 Task: Create a due date automation trigger when advanced on, on the tuesday before a card is due add dates without an incomplete due date at 11:00 AM.
Action: Mouse moved to (993, 306)
Screenshot: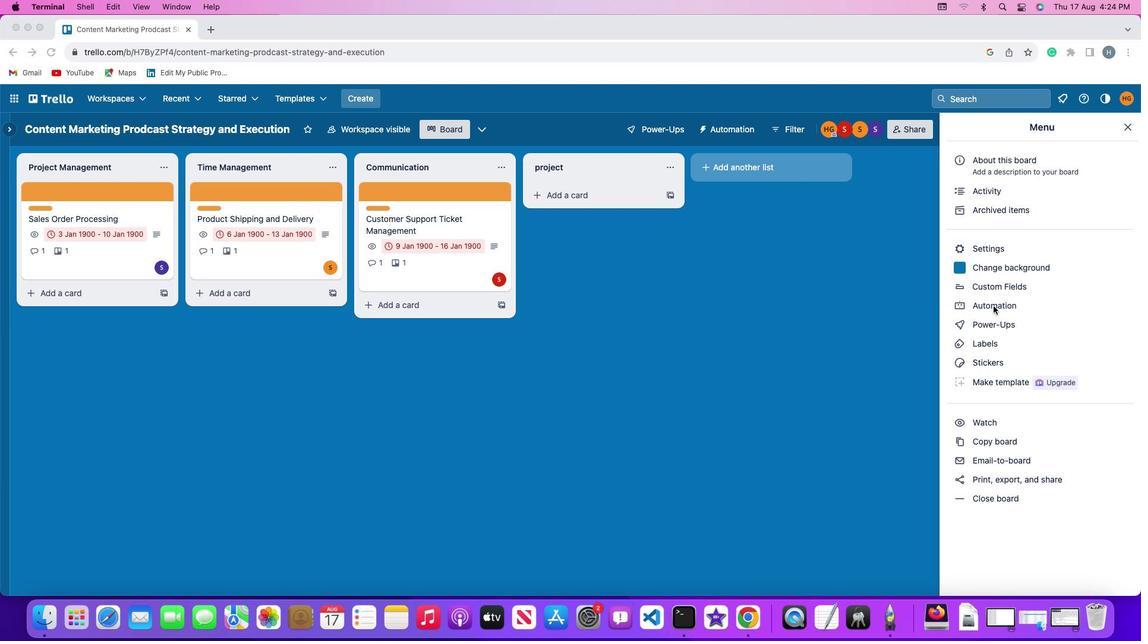
Action: Mouse pressed left at (993, 306)
Screenshot: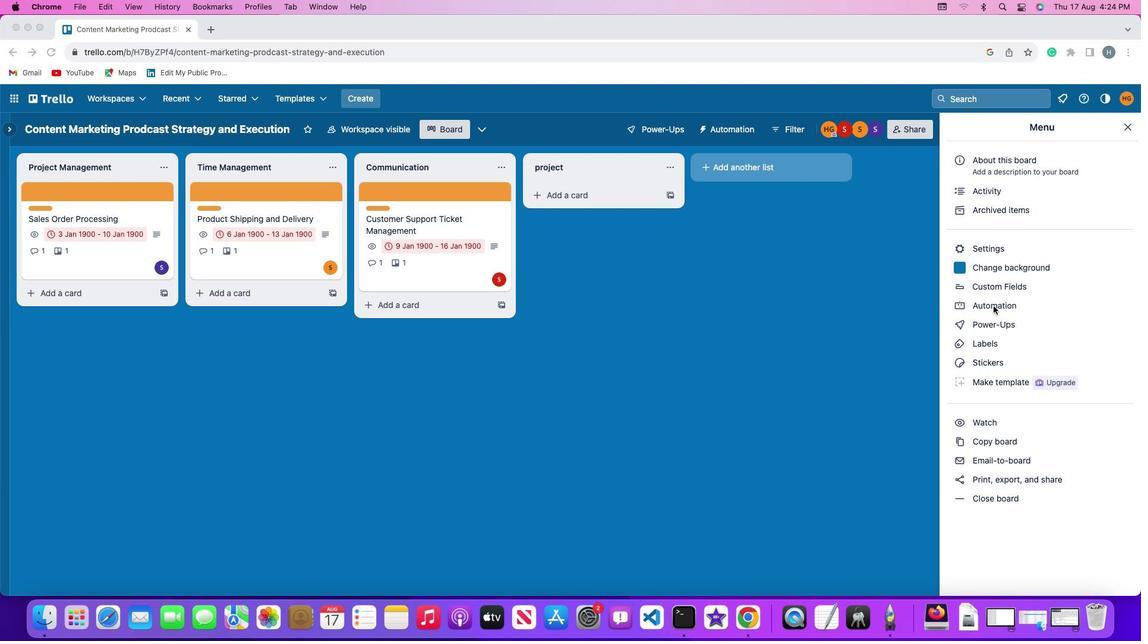 
Action: Mouse pressed left at (993, 306)
Screenshot: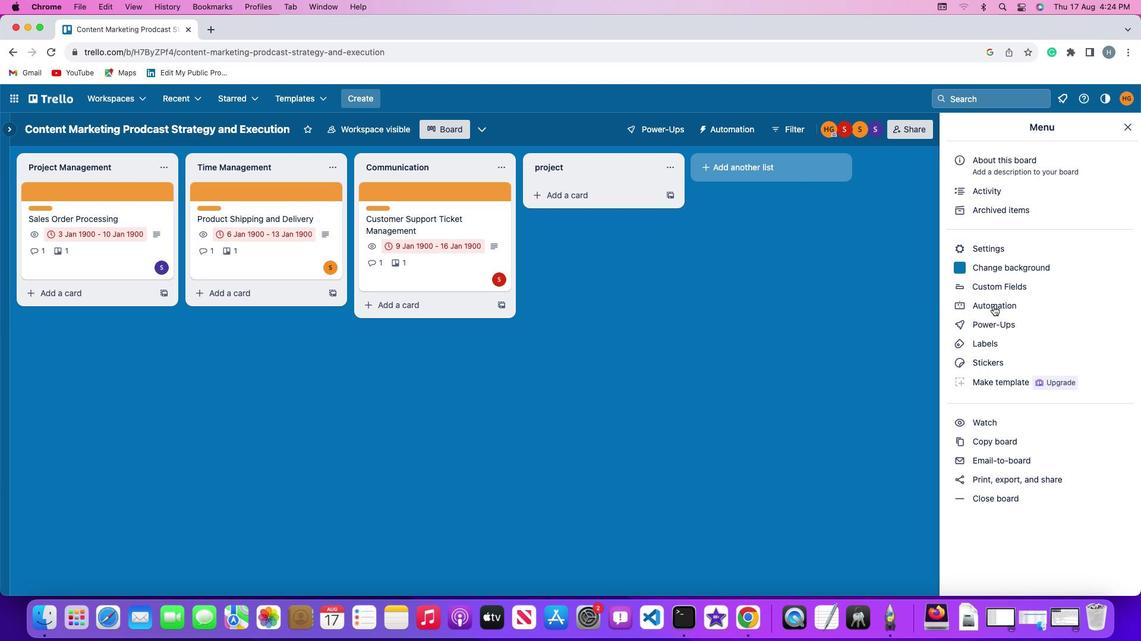 
Action: Mouse moved to (66, 279)
Screenshot: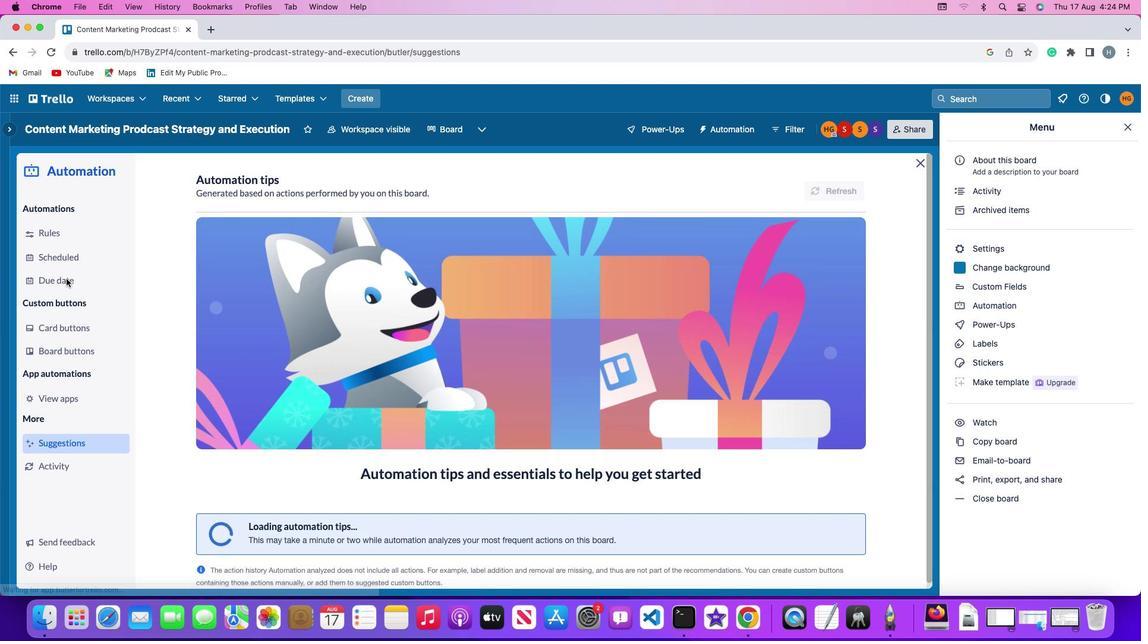 
Action: Mouse pressed left at (66, 279)
Screenshot: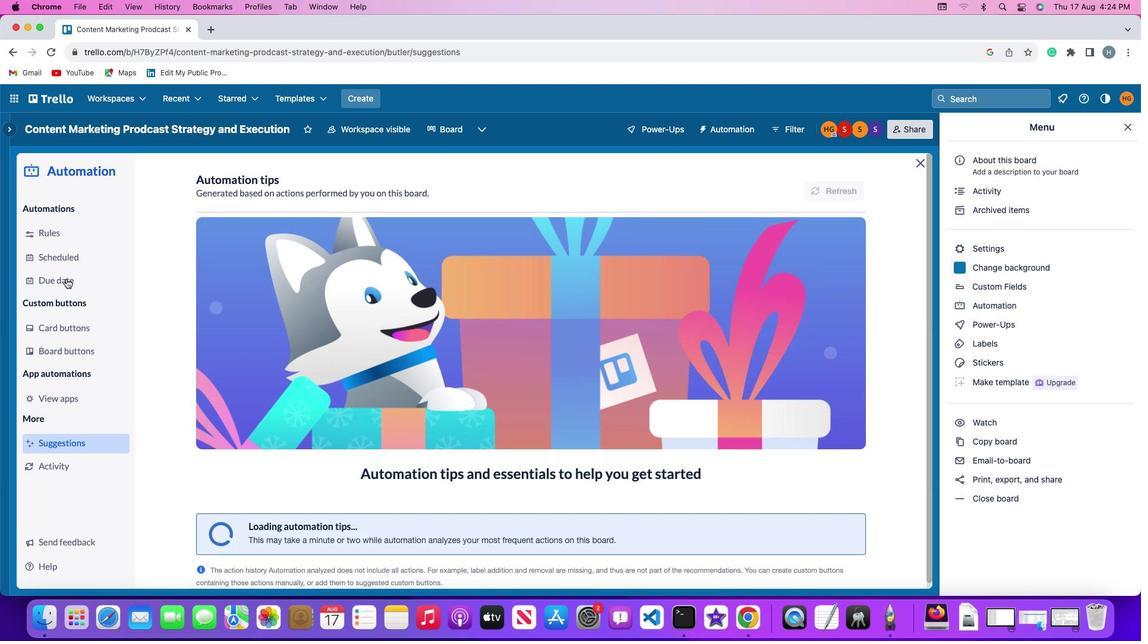 
Action: Mouse moved to (819, 181)
Screenshot: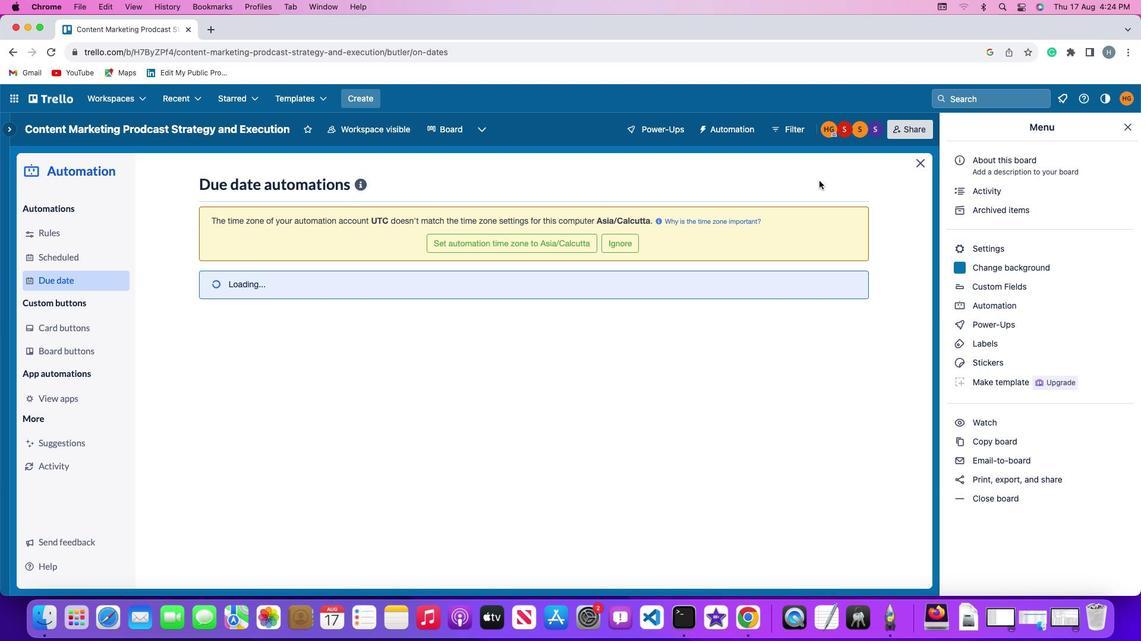 
Action: Mouse pressed left at (819, 181)
Screenshot: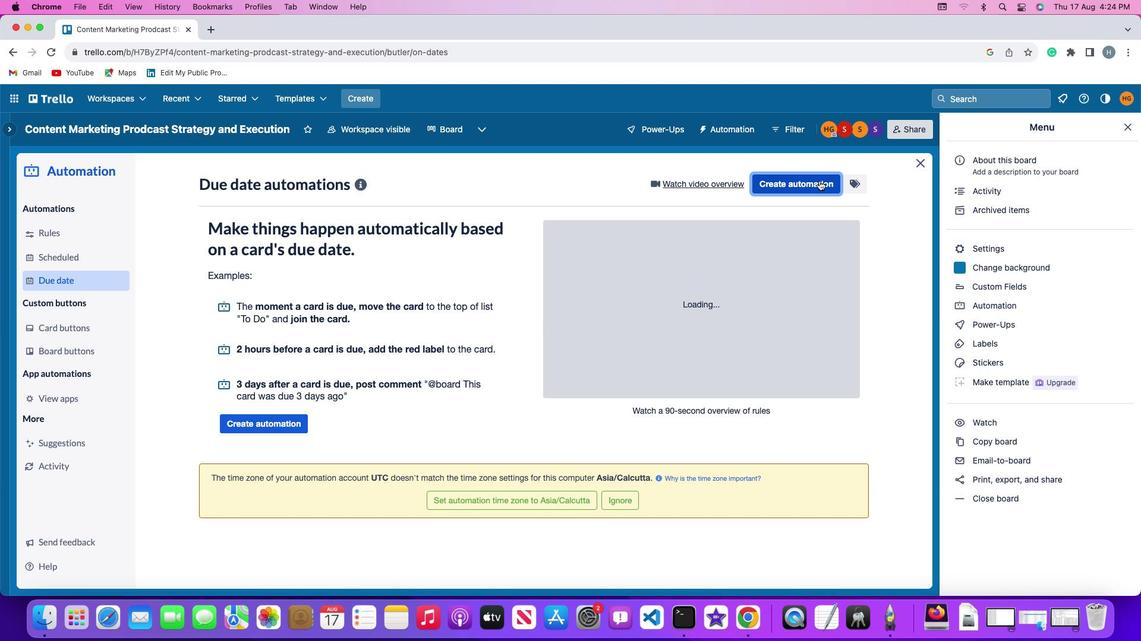 
Action: Mouse moved to (248, 301)
Screenshot: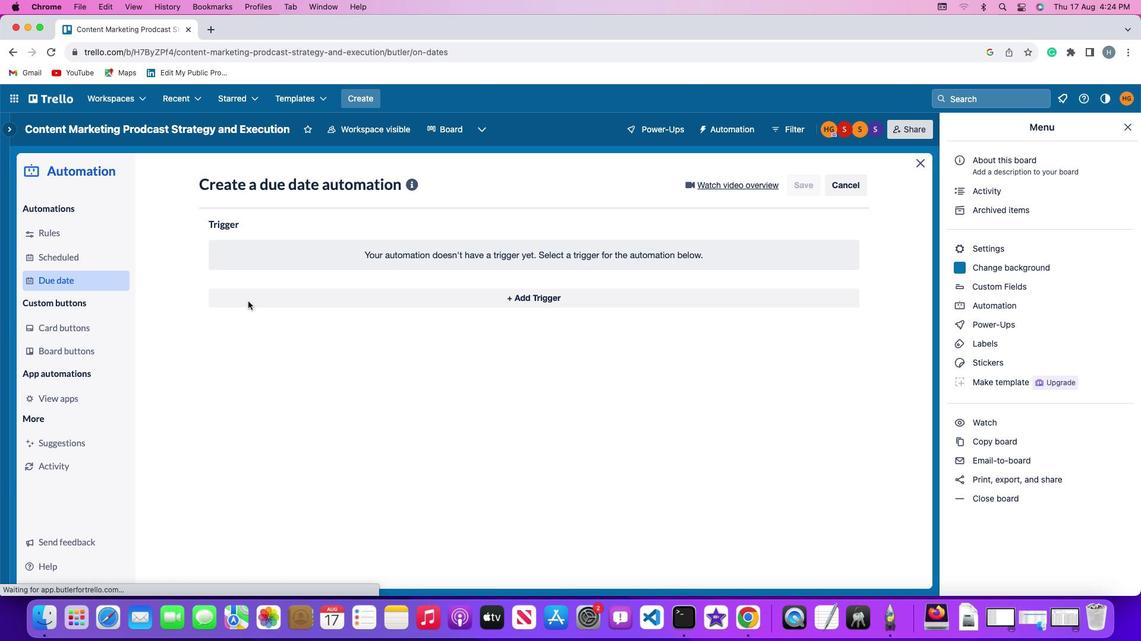 
Action: Mouse pressed left at (248, 301)
Screenshot: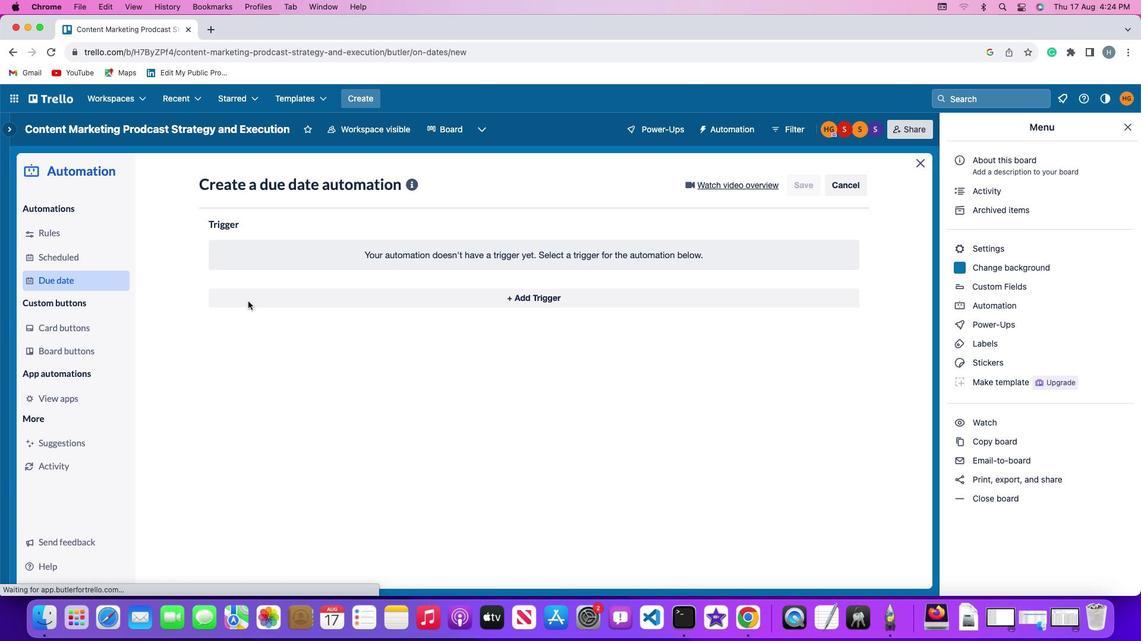 
Action: Mouse moved to (257, 518)
Screenshot: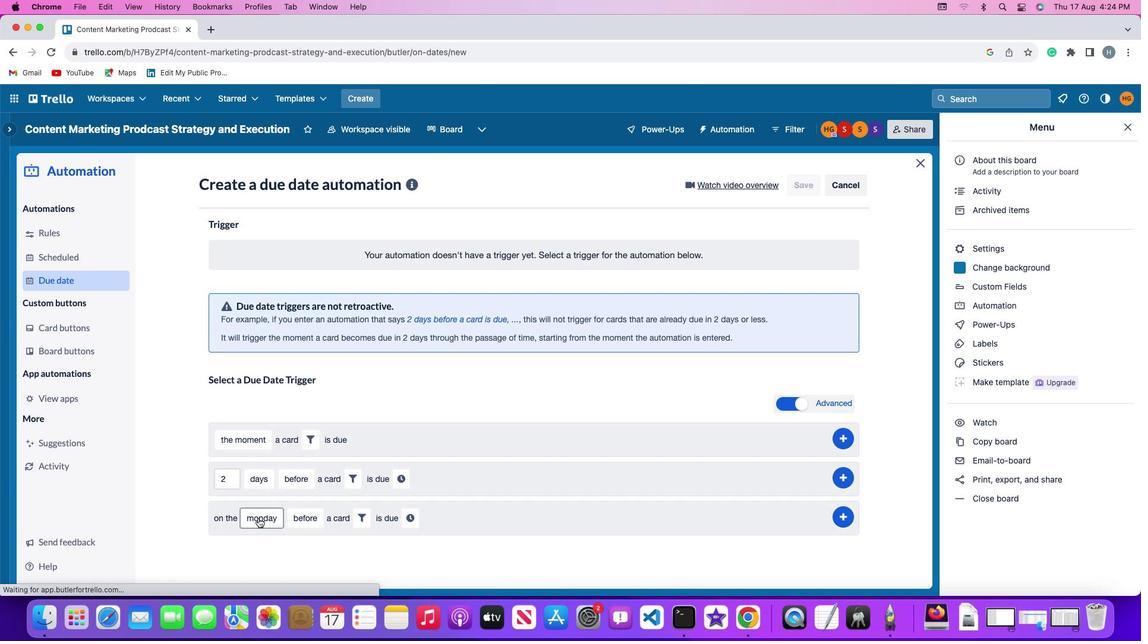
Action: Mouse pressed left at (257, 518)
Screenshot: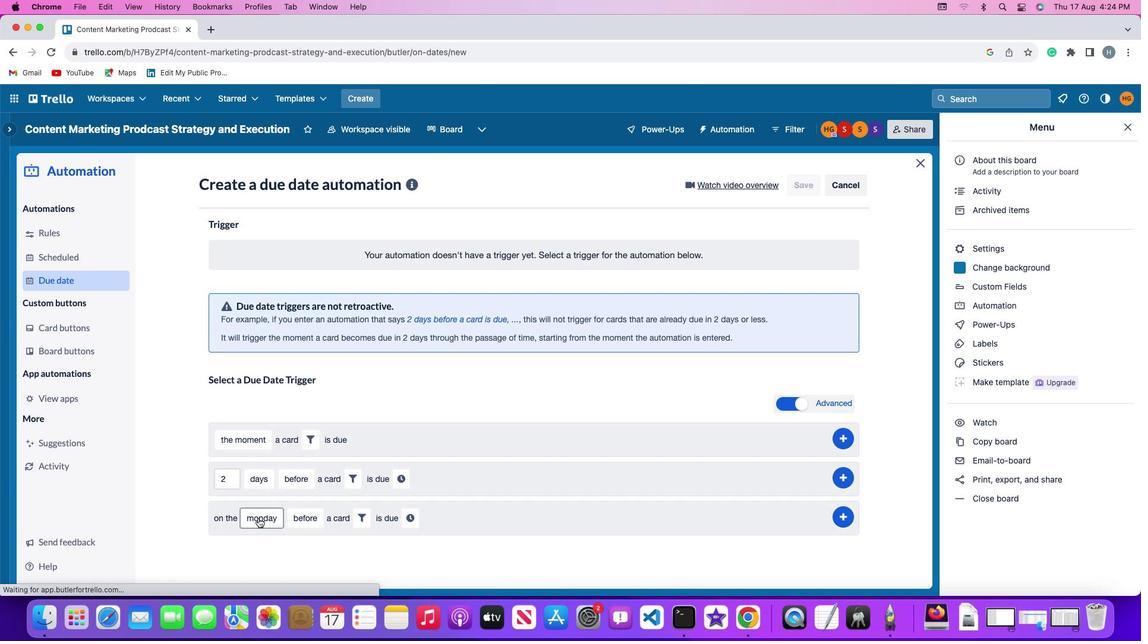 
Action: Mouse moved to (281, 378)
Screenshot: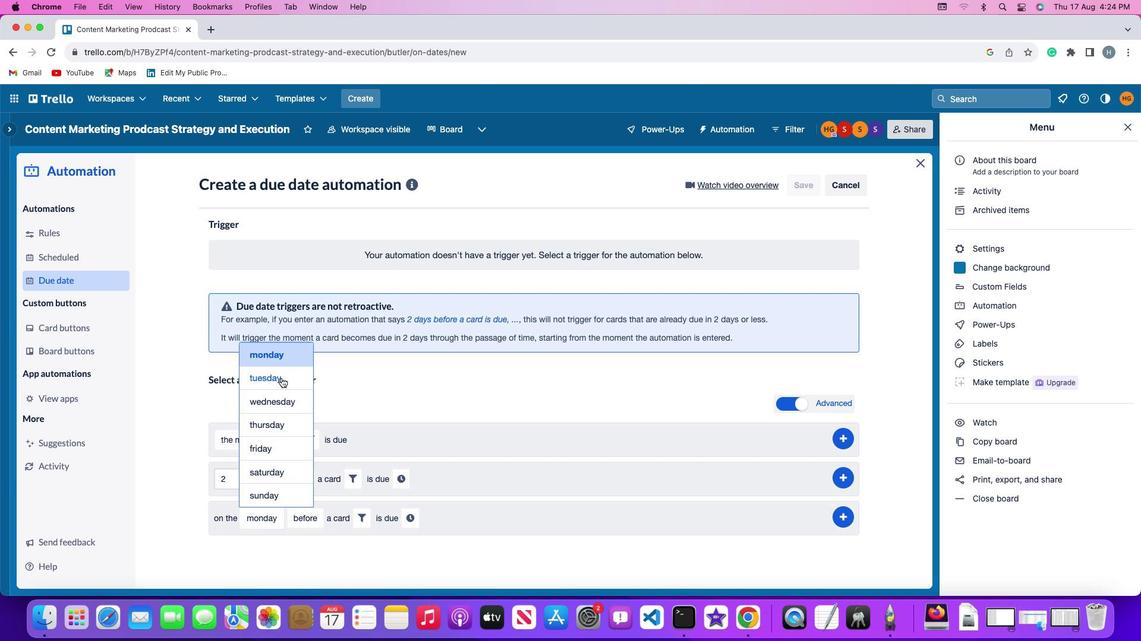 
Action: Mouse pressed left at (281, 378)
Screenshot: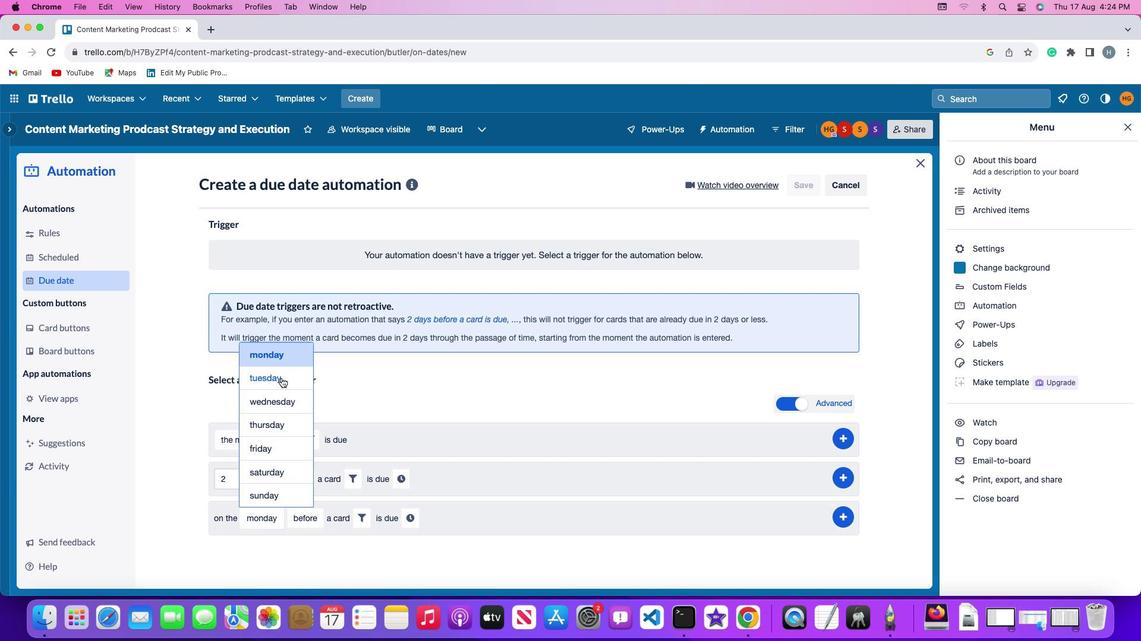 
Action: Mouse moved to (301, 516)
Screenshot: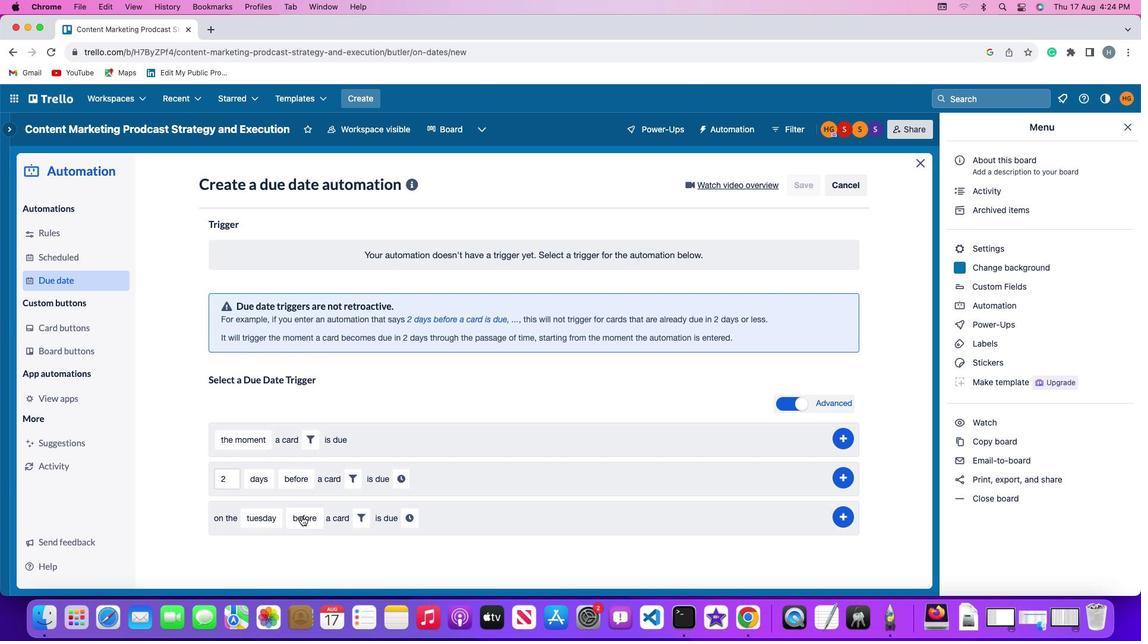 
Action: Mouse pressed left at (301, 516)
Screenshot: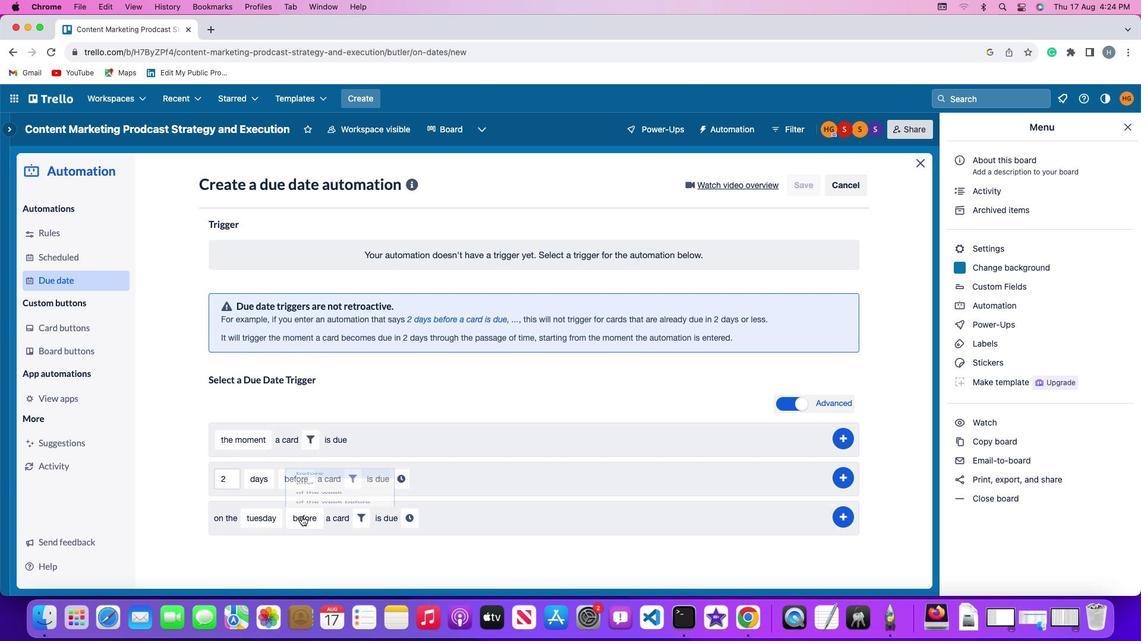 
Action: Mouse moved to (337, 425)
Screenshot: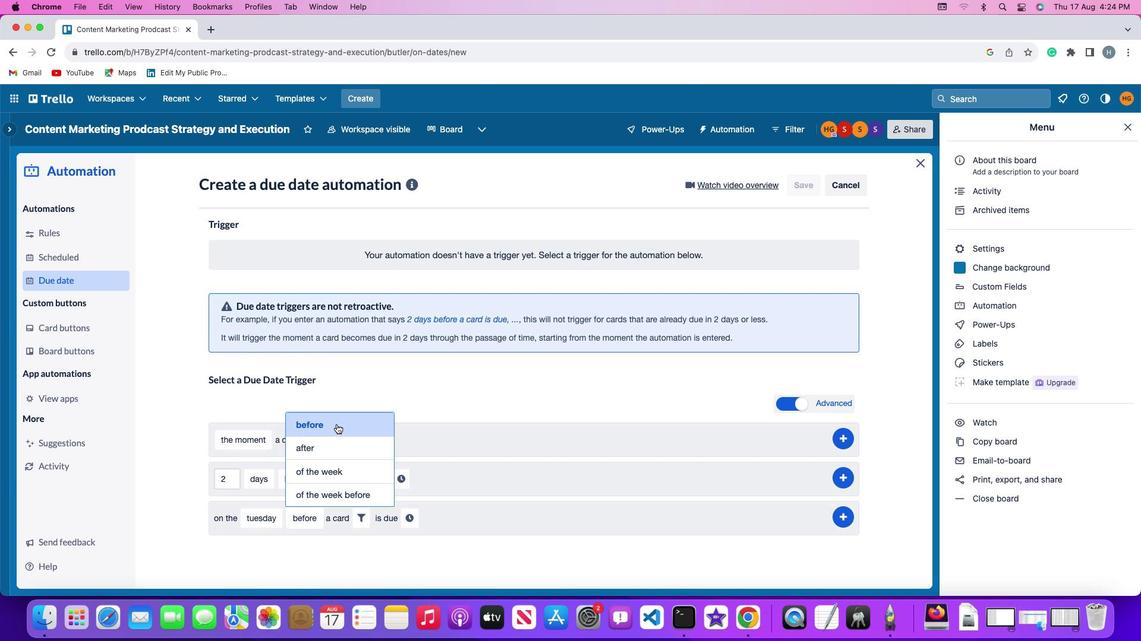 
Action: Mouse pressed left at (337, 425)
Screenshot: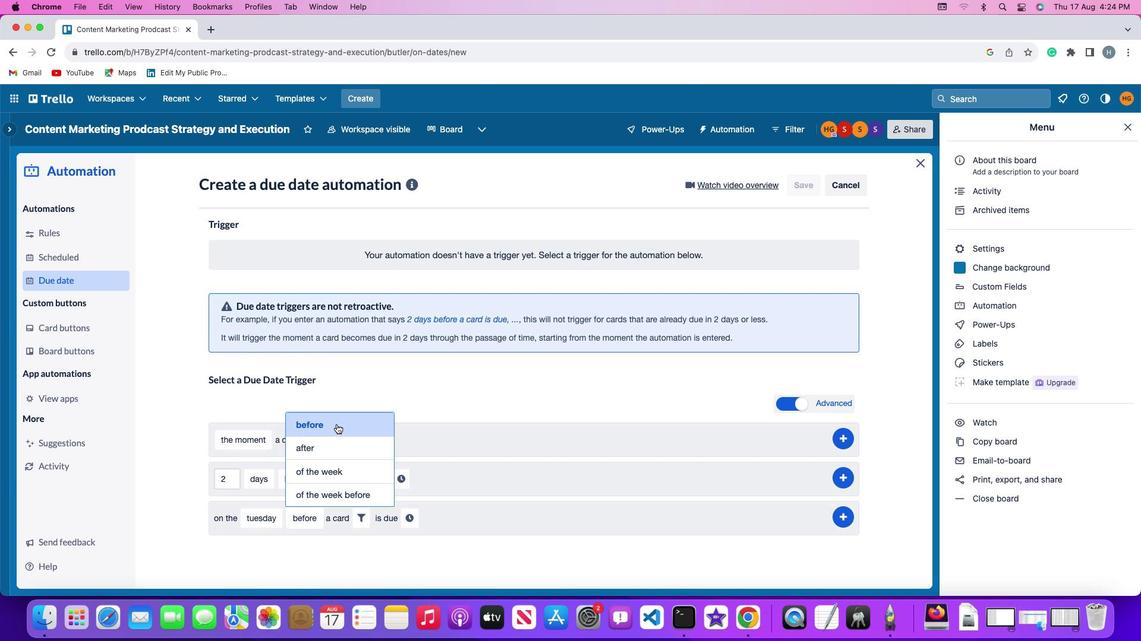 
Action: Mouse moved to (360, 515)
Screenshot: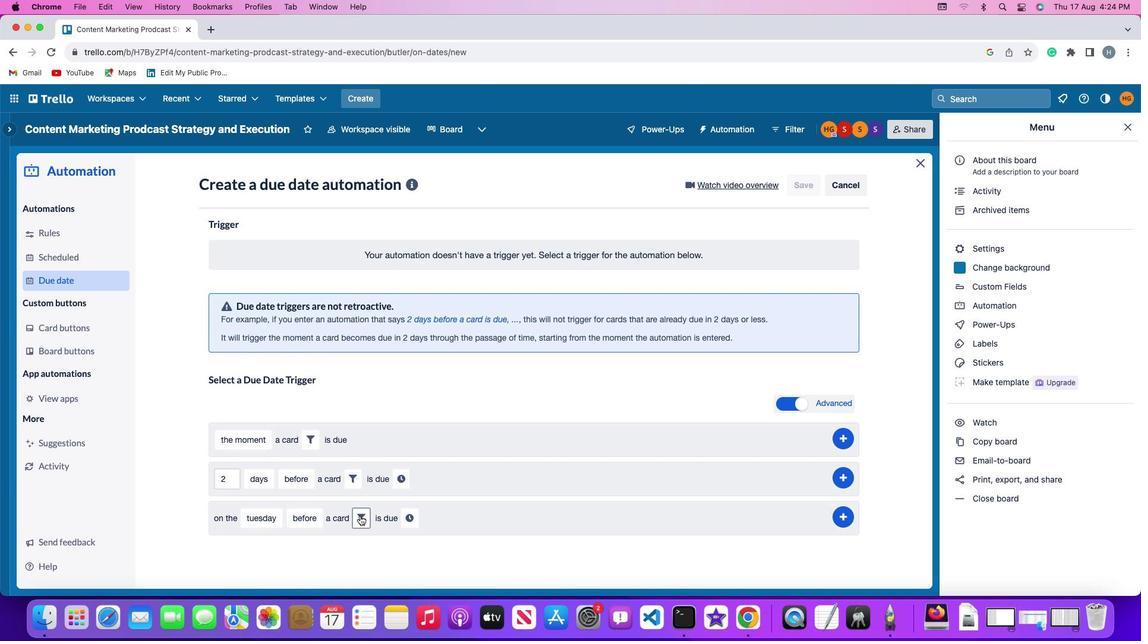 
Action: Mouse pressed left at (360, 515)
Screenshot: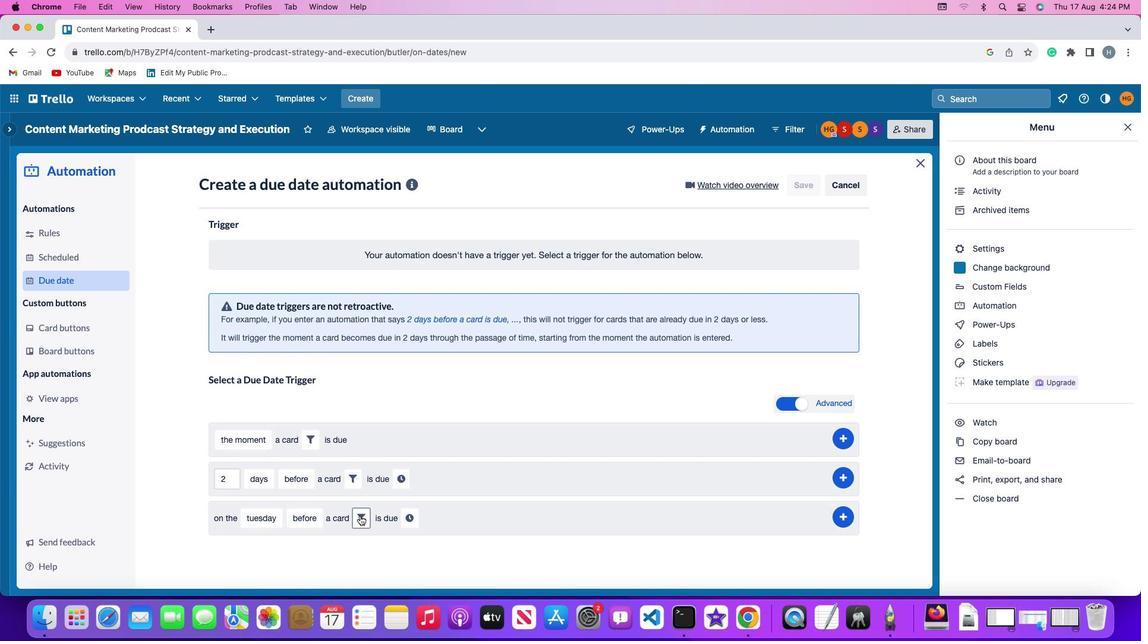 
Action: Mouse moved to (422, 561)
Screenshot: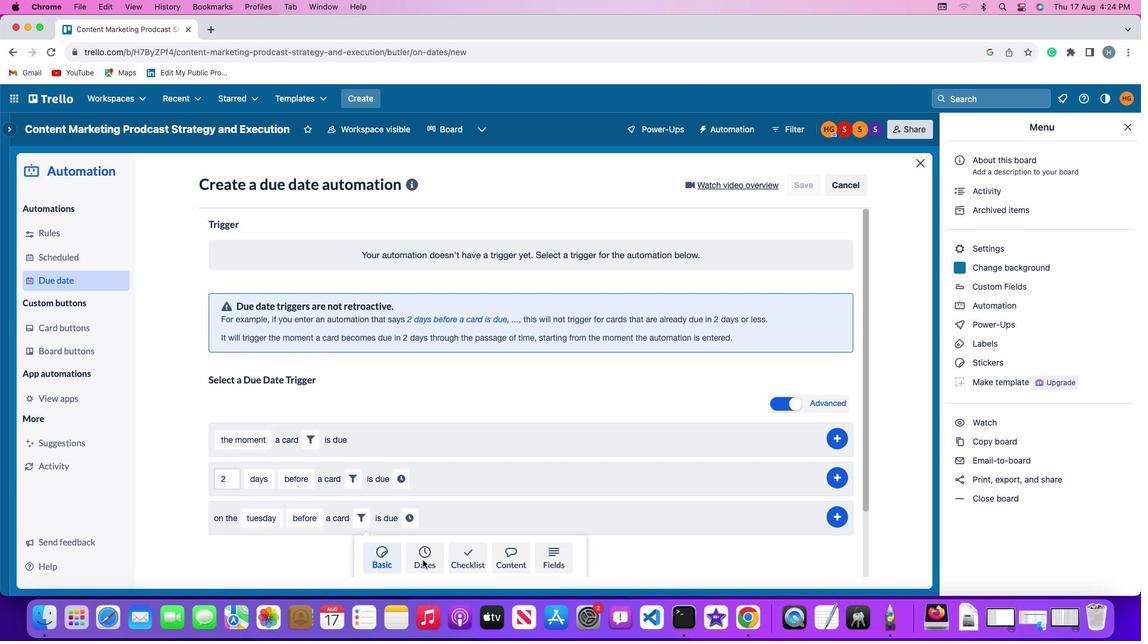 
Action: Mouse pressed left at (422, 561)
Screenshot: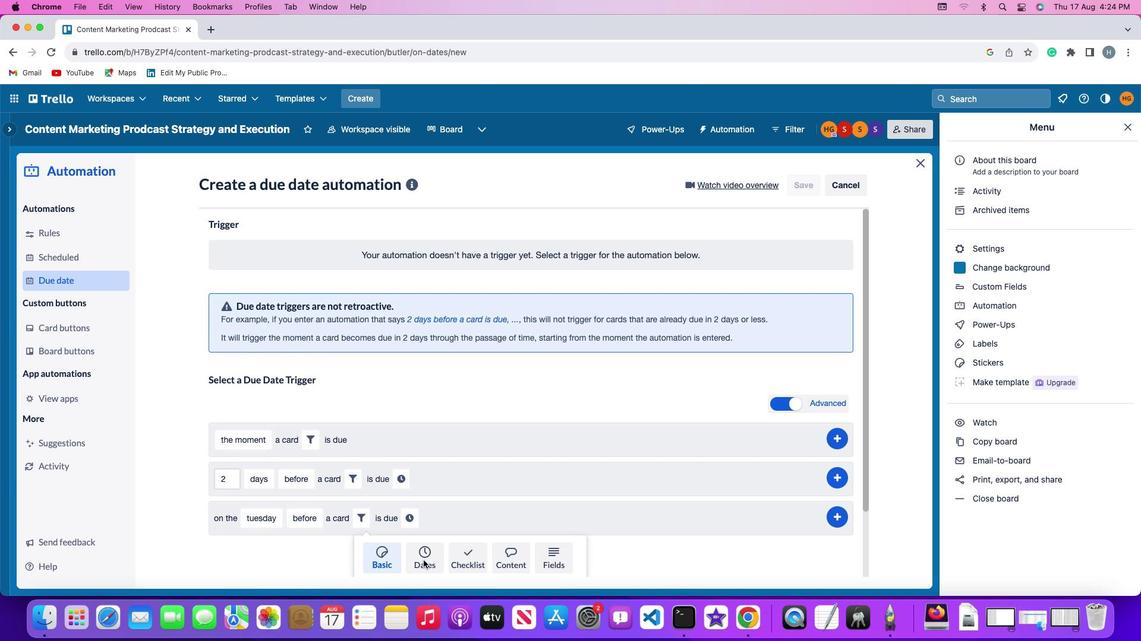 
Action: Mouse moved to (301, 551)
Screenshot: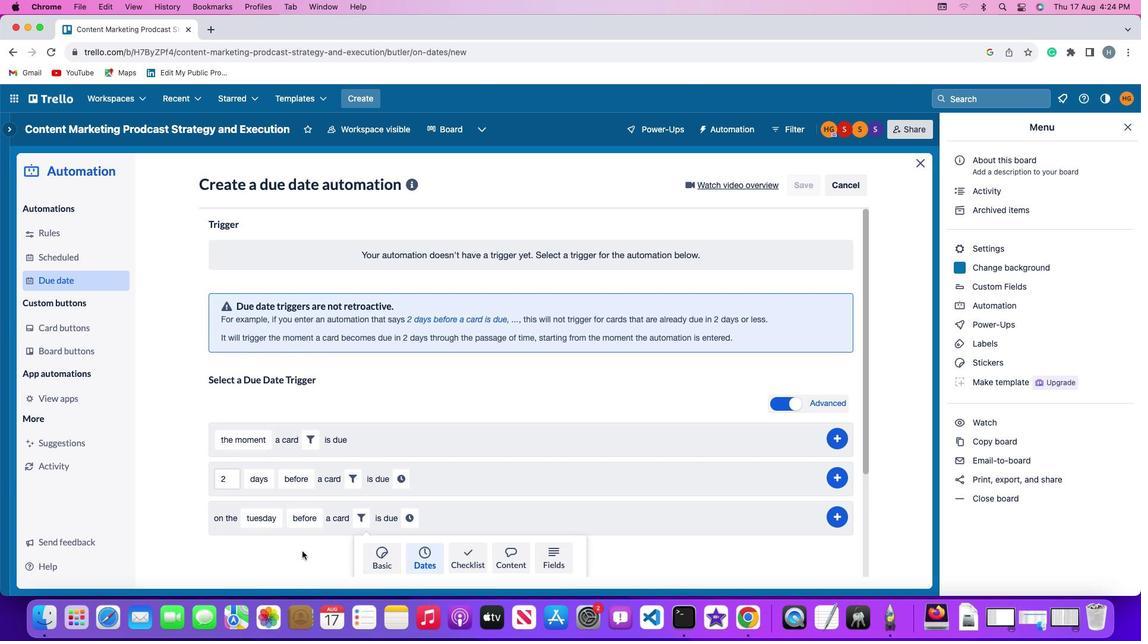 
Action: Mouse scrolled (301, 551) with delta (0, 0)
Screenshot: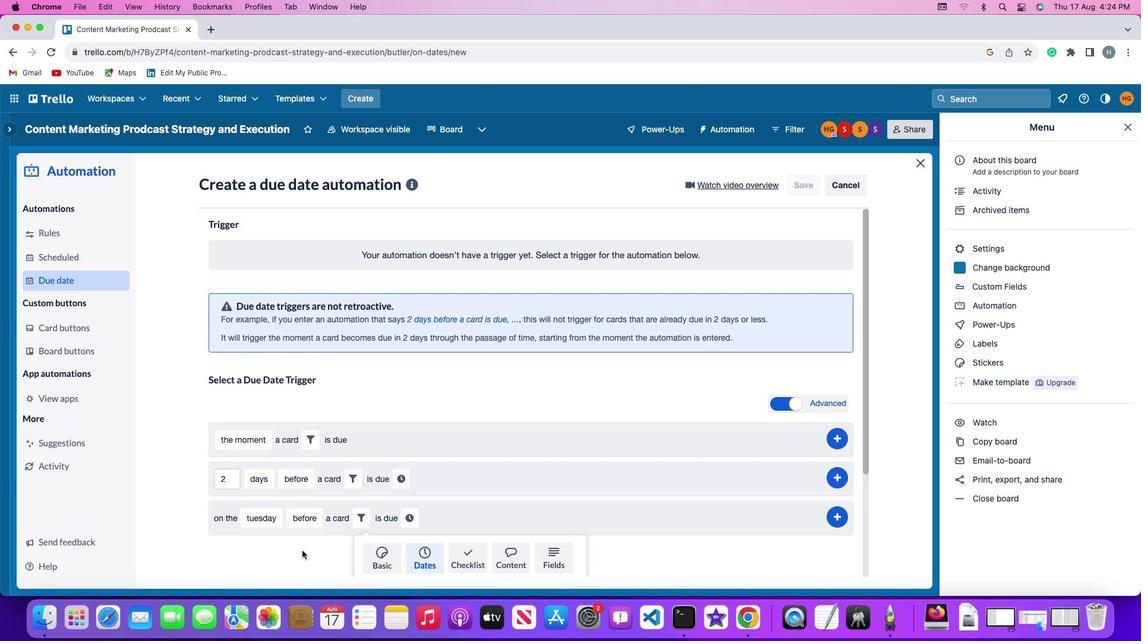 
Action: Mouse moved to (301, 551)
Screenshot: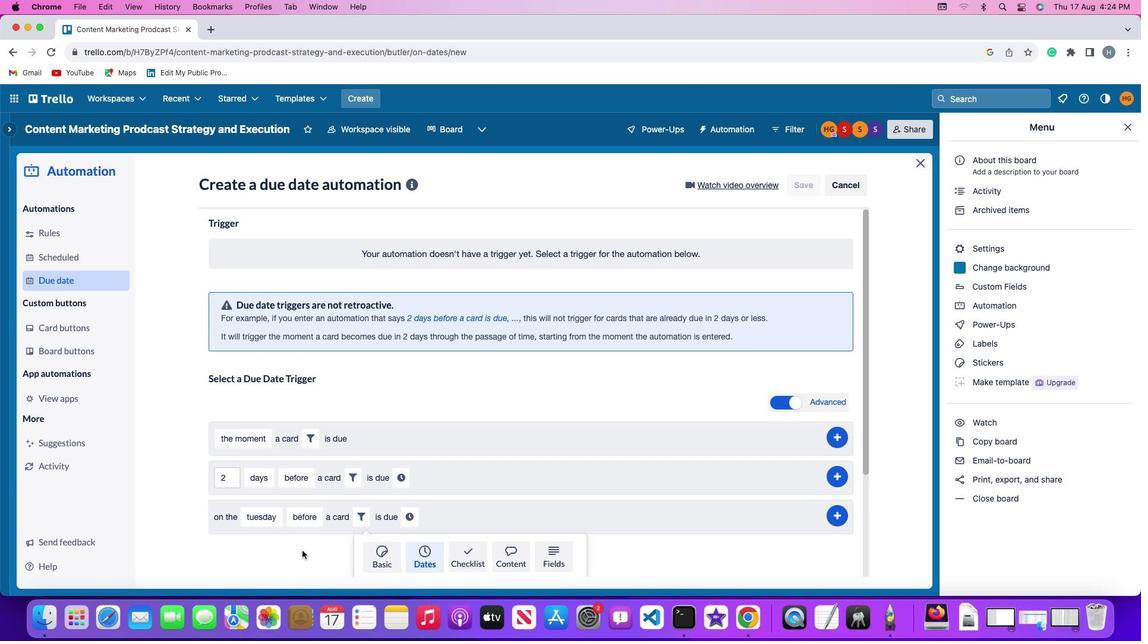 
Action: Mouse scrolled (301, 551) with delta (0, 0)
Screenshot: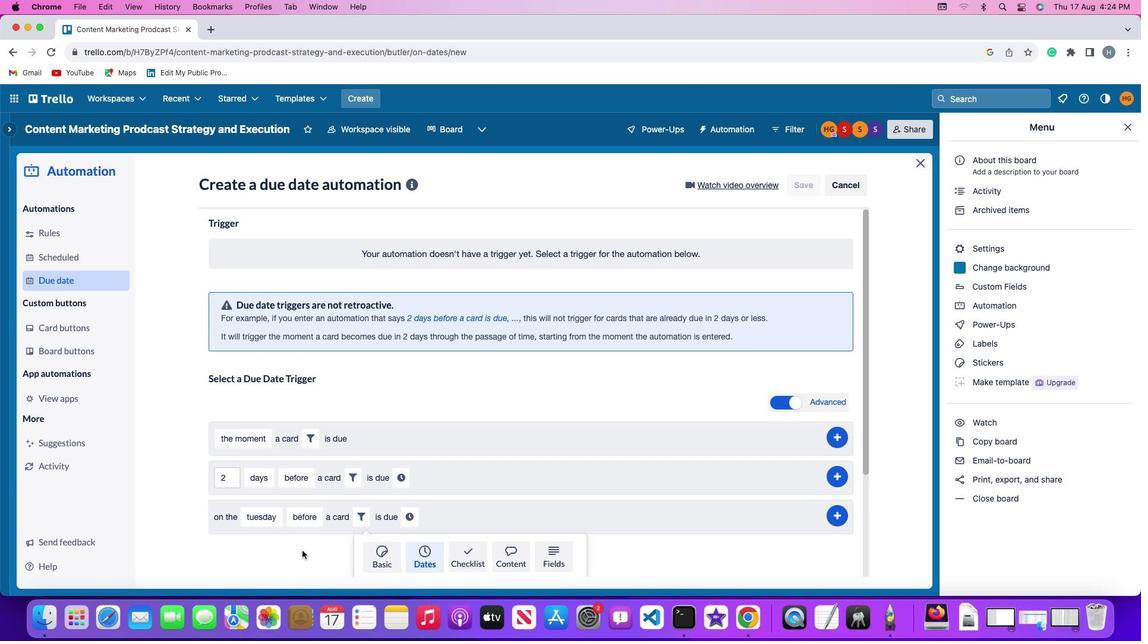 
Action: Mouse scrolled (301, 551) with delta (0, -1)
Screenshot: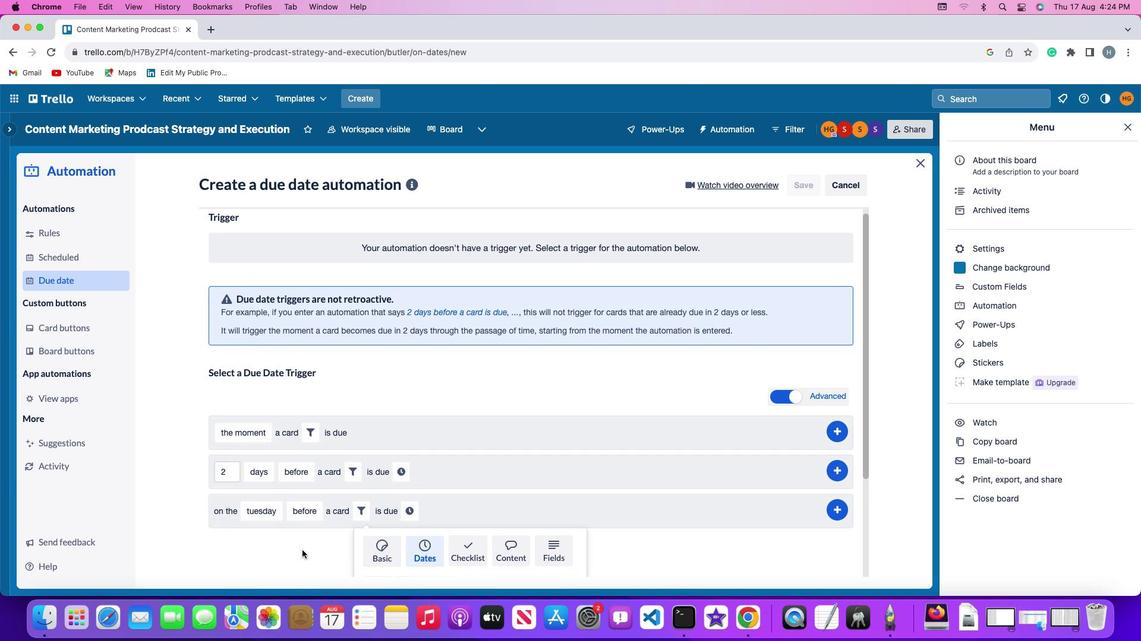 
Action: Mouse moved to (383, 496)
Screenshot: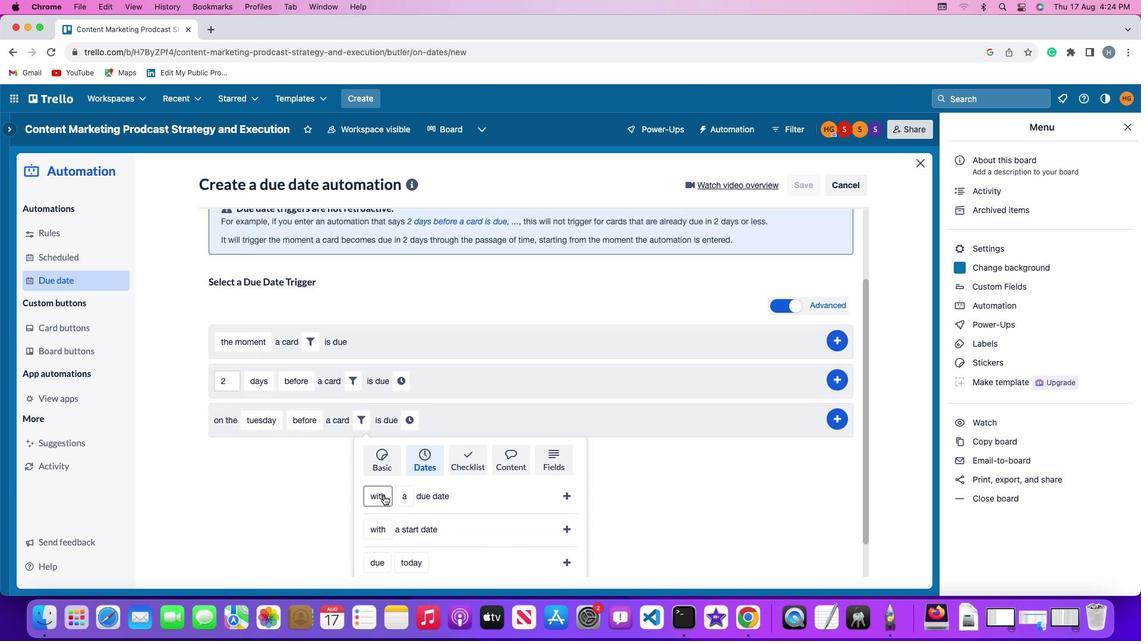 
Action: Mouse pressed left at (383, 496)
Screenshot: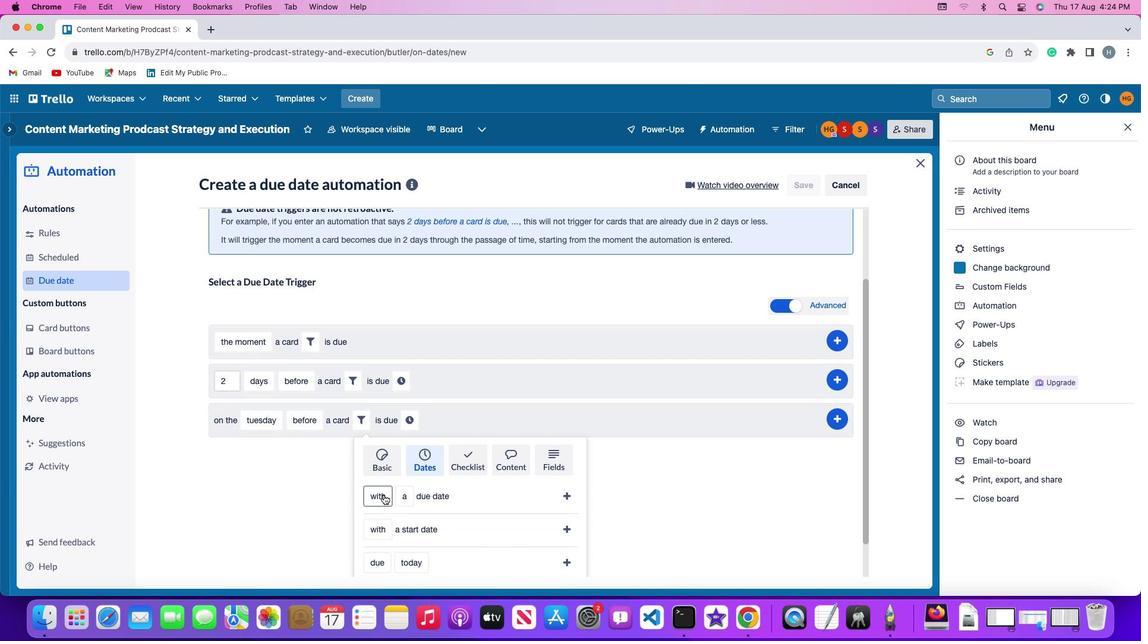 
Action: Mouse moved to (380, 541)
Screenshot: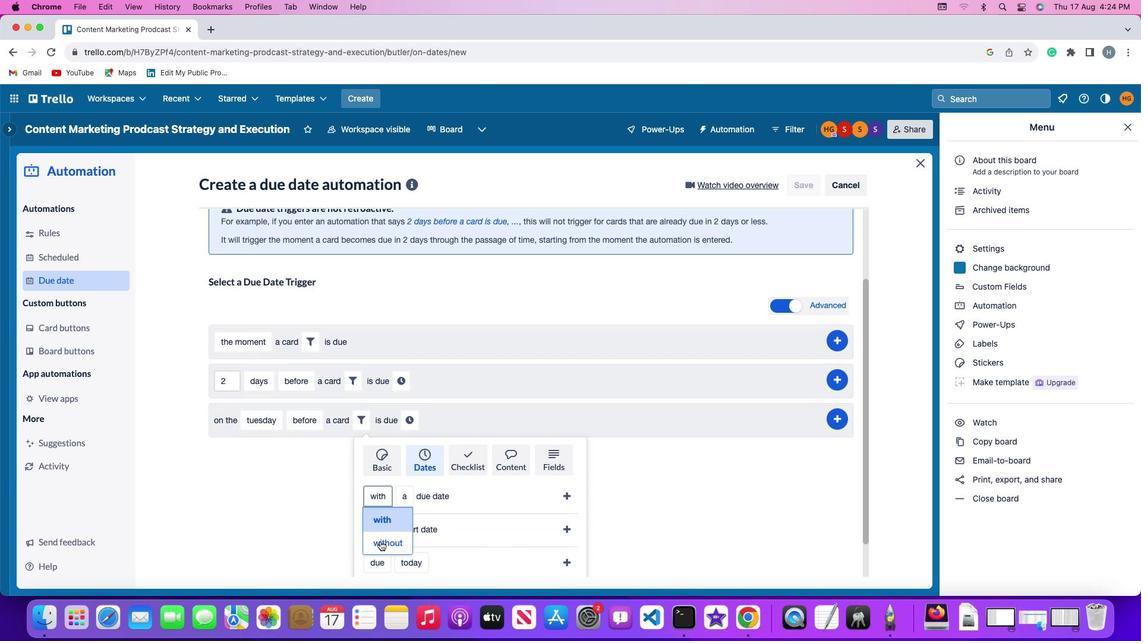 
Action: Mouse pressed left at (380, 541)
Screenshot: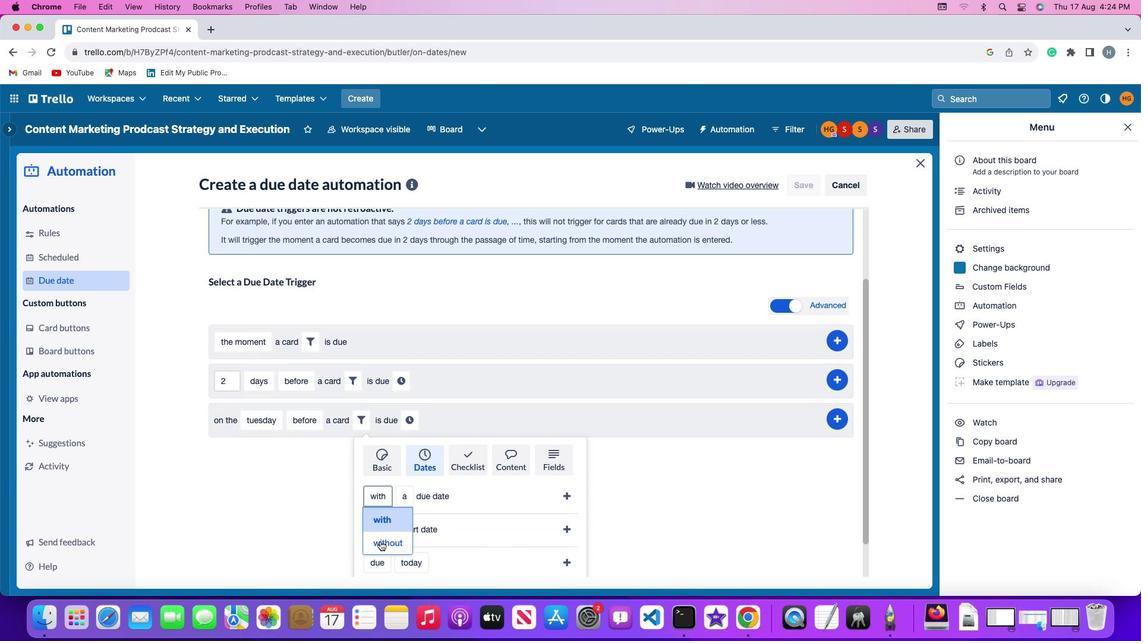 
Action: Mouse moved to (416, 499)
Screenshot: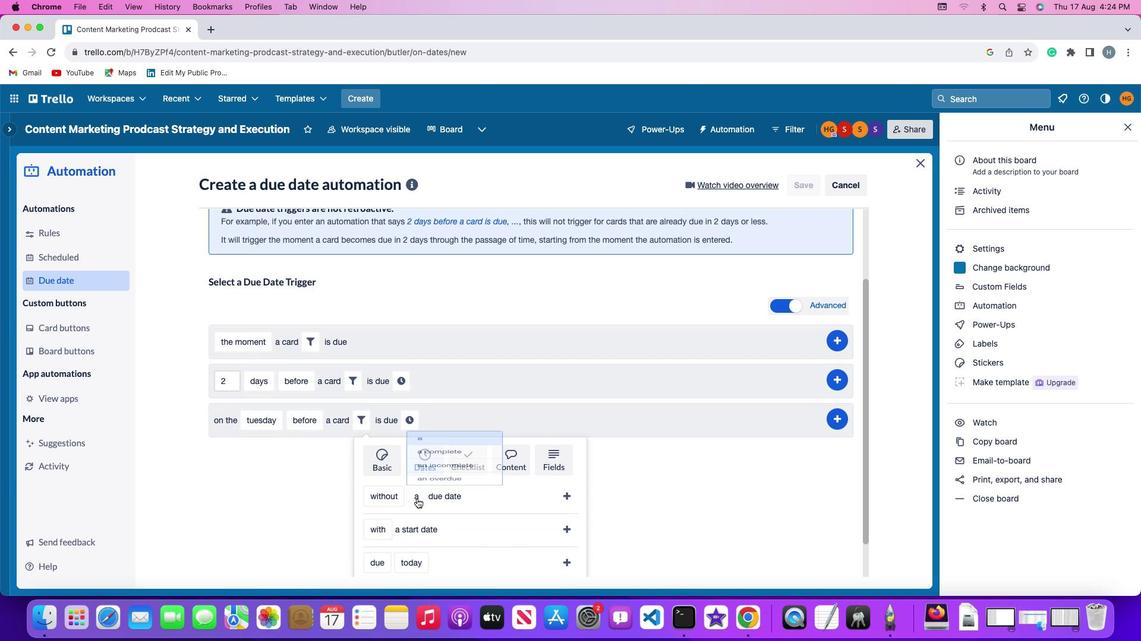 
Action: Mouse pressed left at (416, 499)
Screenshot: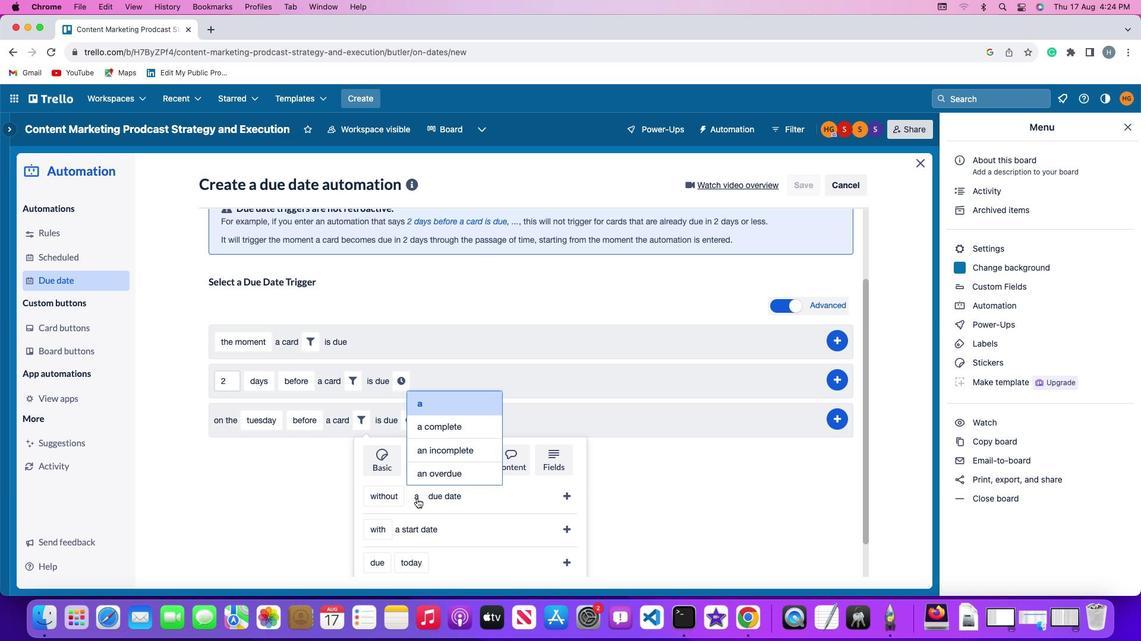 
Action: Mouse moved to (430, 451)
Screenshot: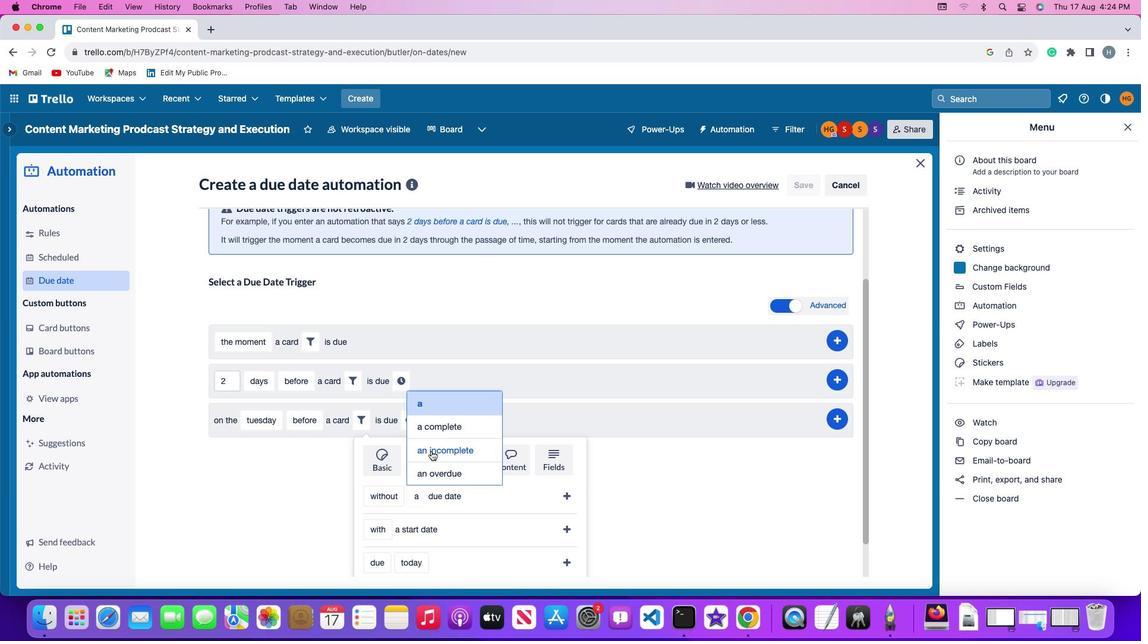 
Action: Mouse pressed left at (430, 451)
Screenshot: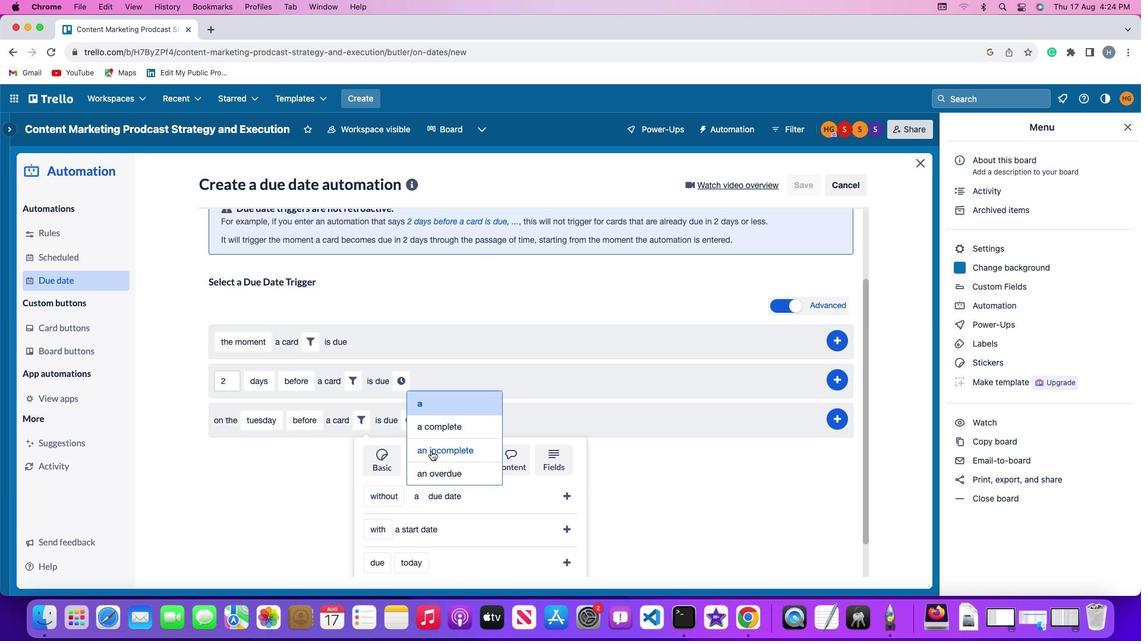 
Action: Mouse moved to (565, 497)
Screenshot: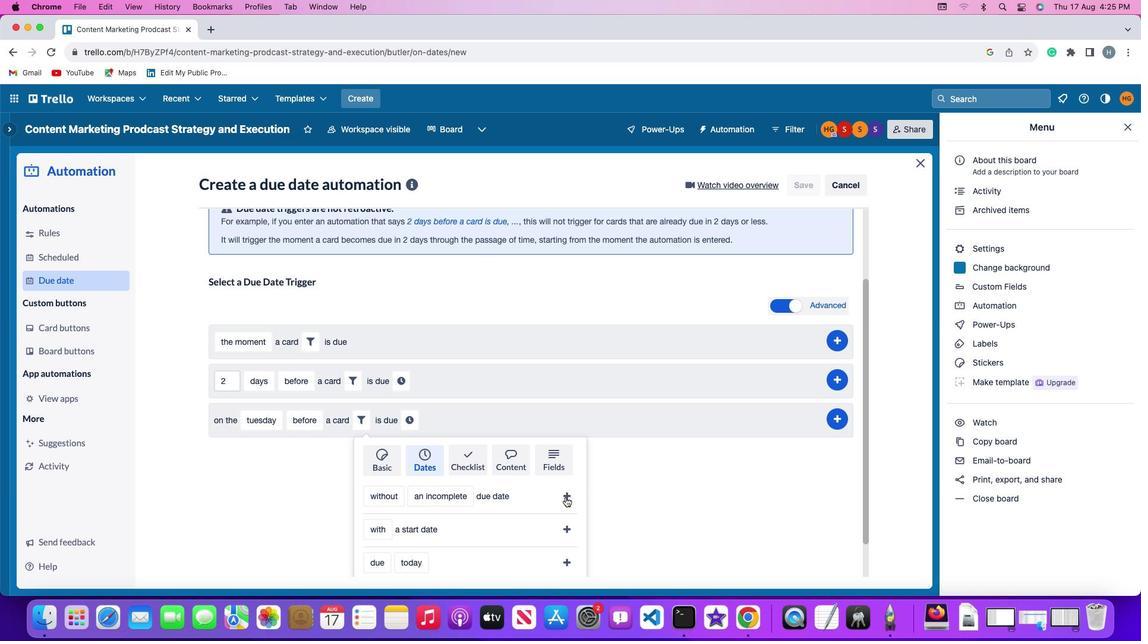 
Action: Mouse pressed left at (565, 497)
Screenshot: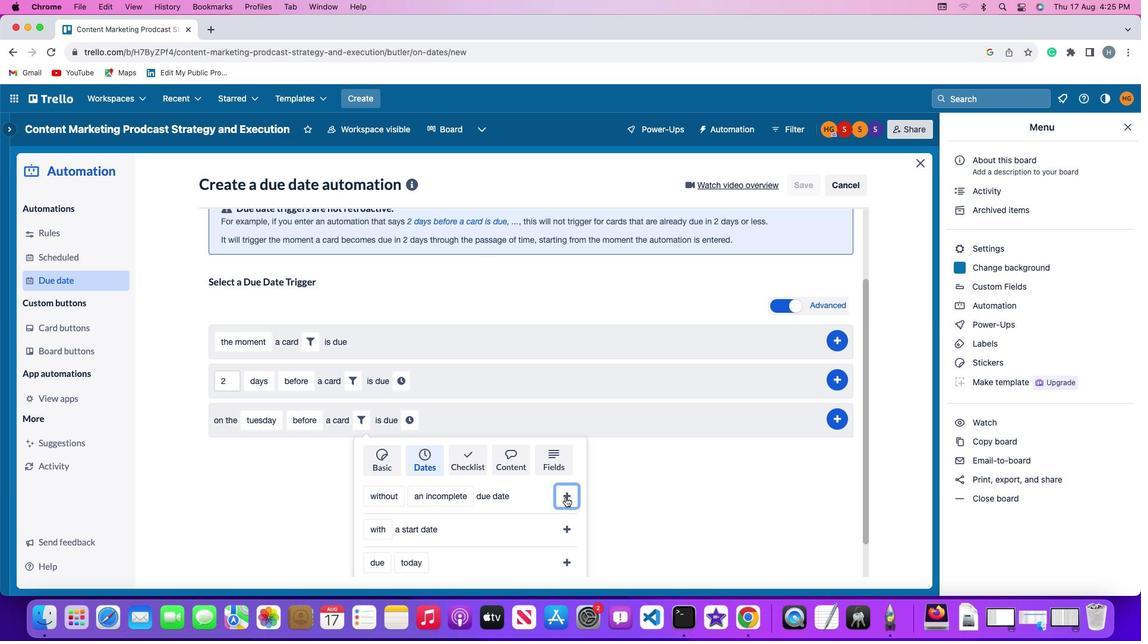 
Action: Mouse moved to (552, 512)
Screenshot: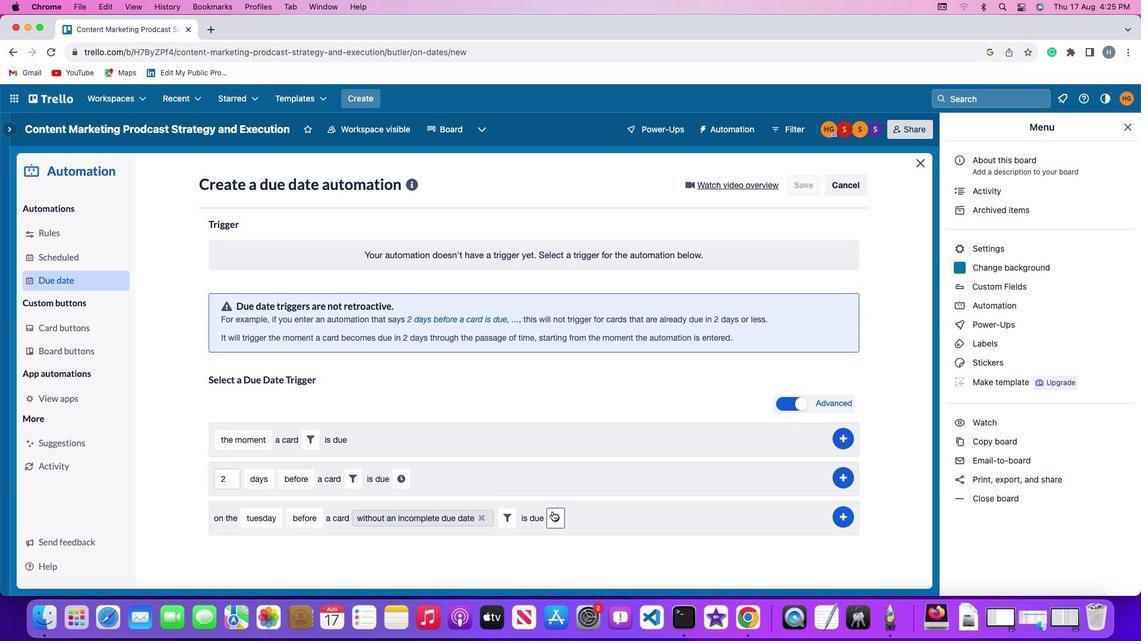 
Action: Mouse pressed left at (552, 512)
Screenshot: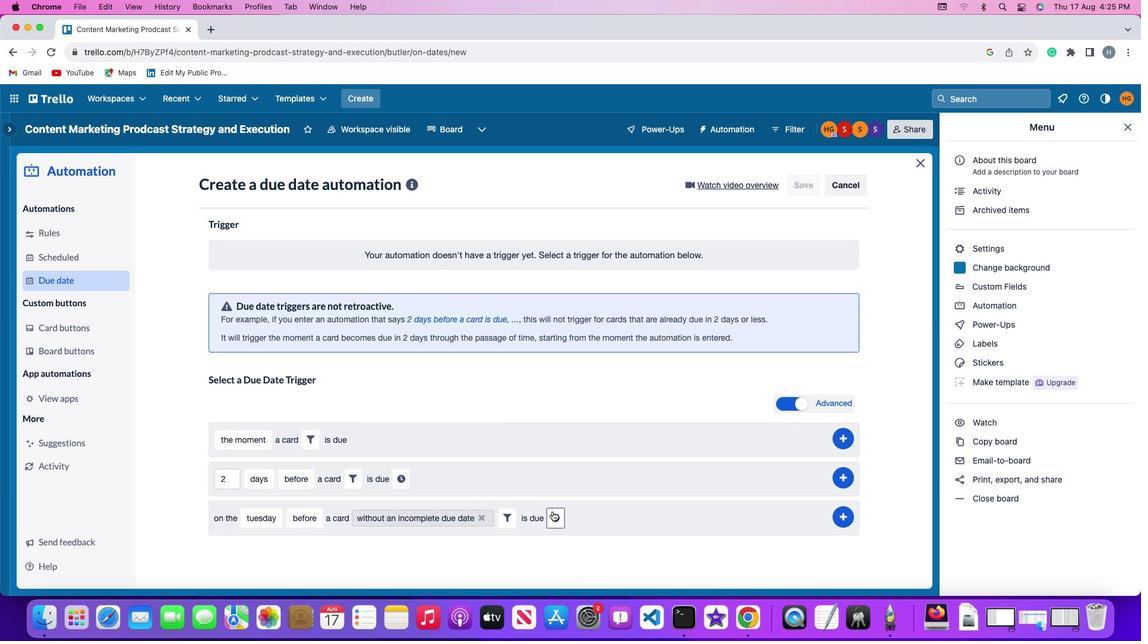 
Action: Mouse moved to (578, 518)
Screenshot: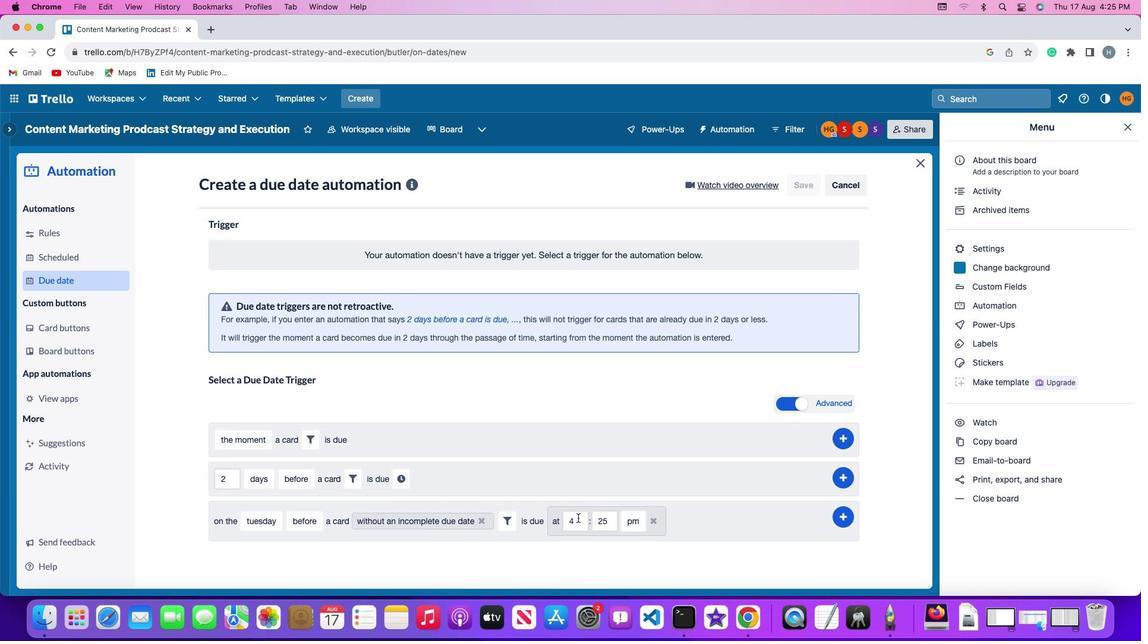 
Action: Mouse pressed left at (578, 518)
Screenshot: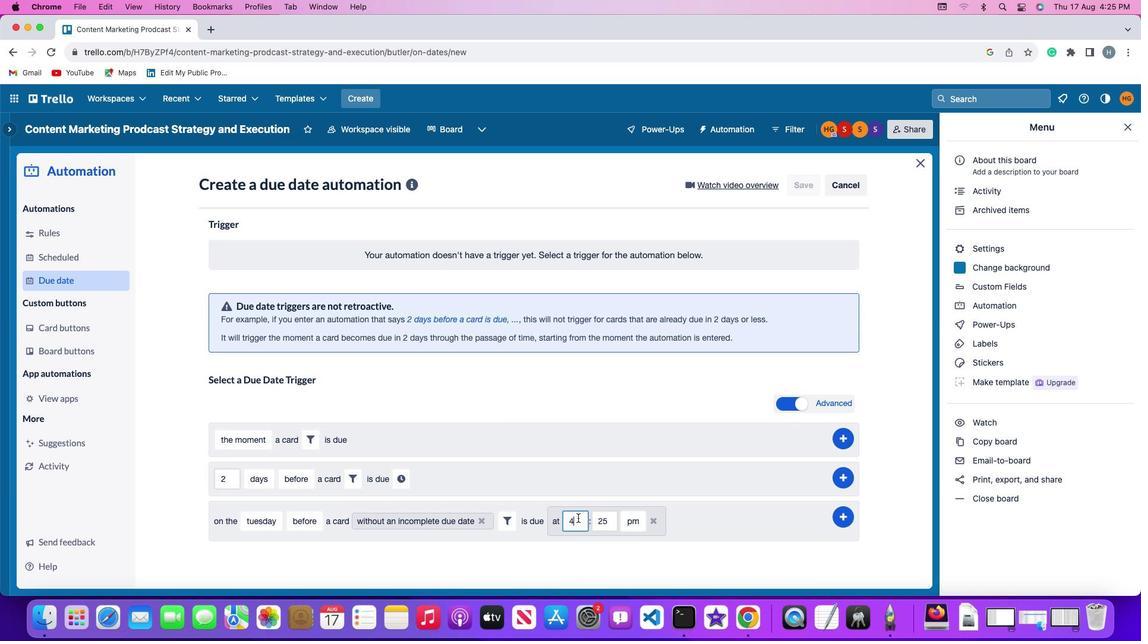
Action: Mouse moved to (578, 518)
Screenshot: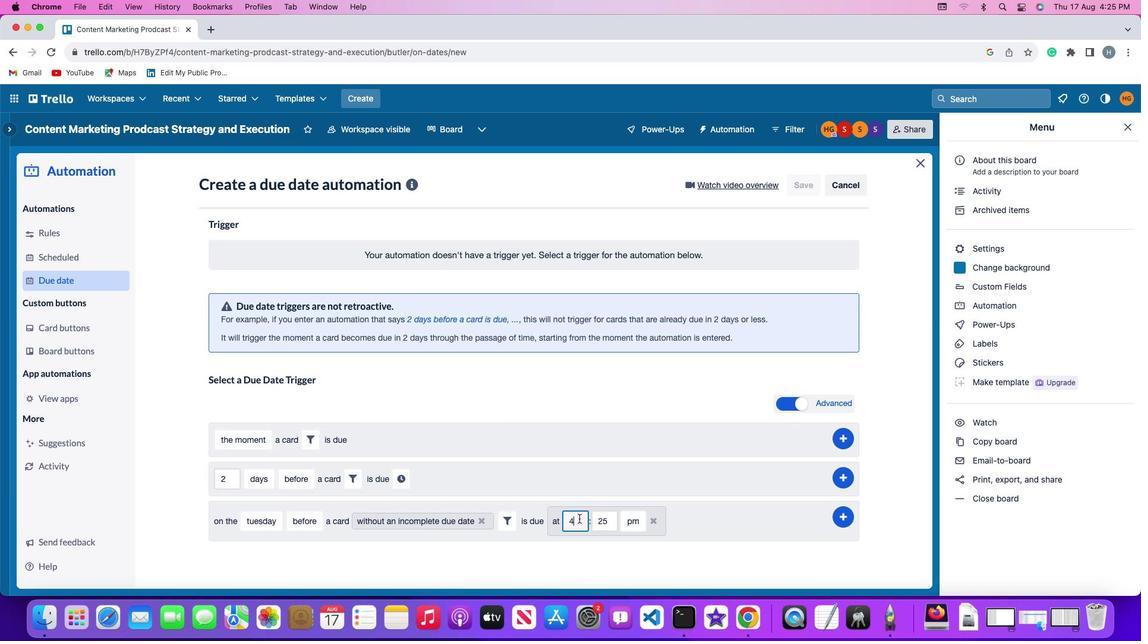 
Action: Key pressed Key.backspace
Screenshot: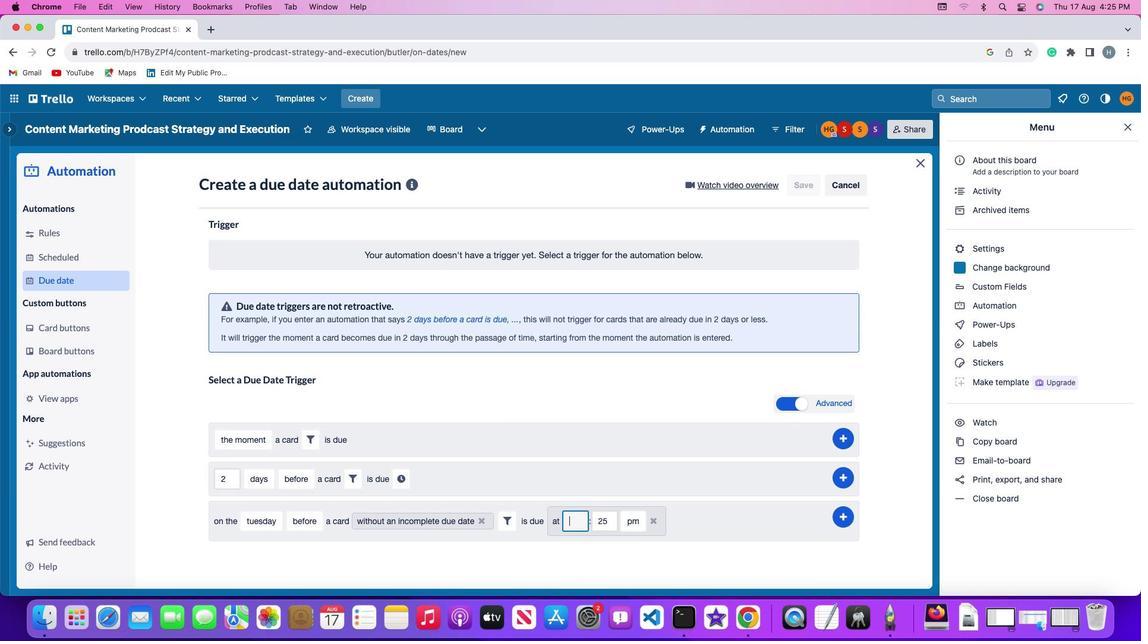 
Action: Mouse moved to (578, 519)
Screenshot: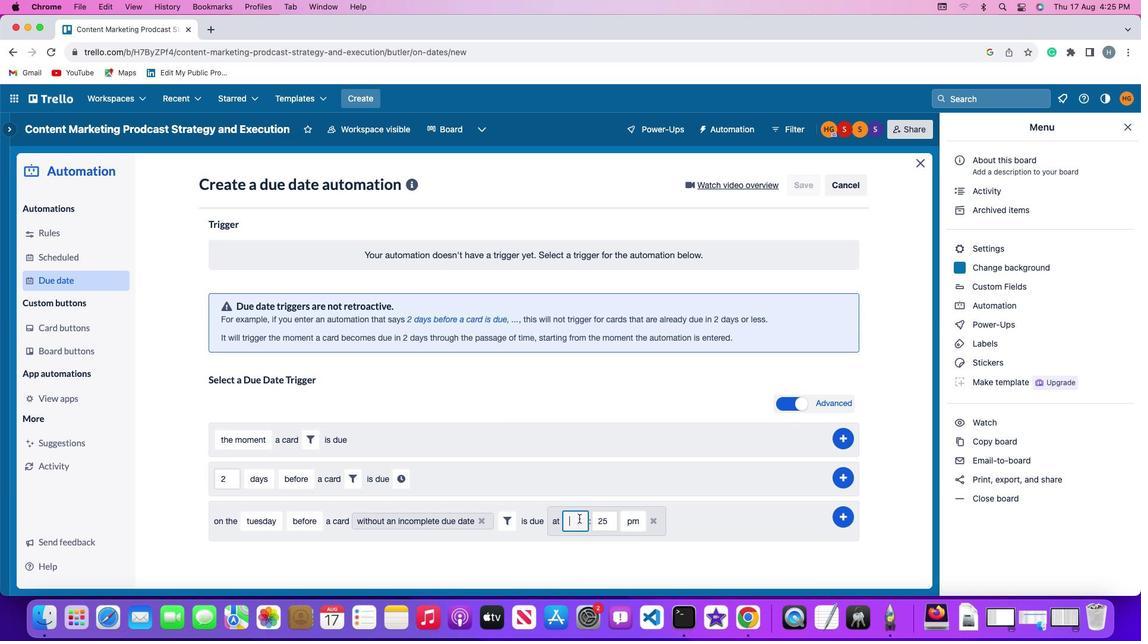 
Action: Key pressed '1''1'
Screenshot: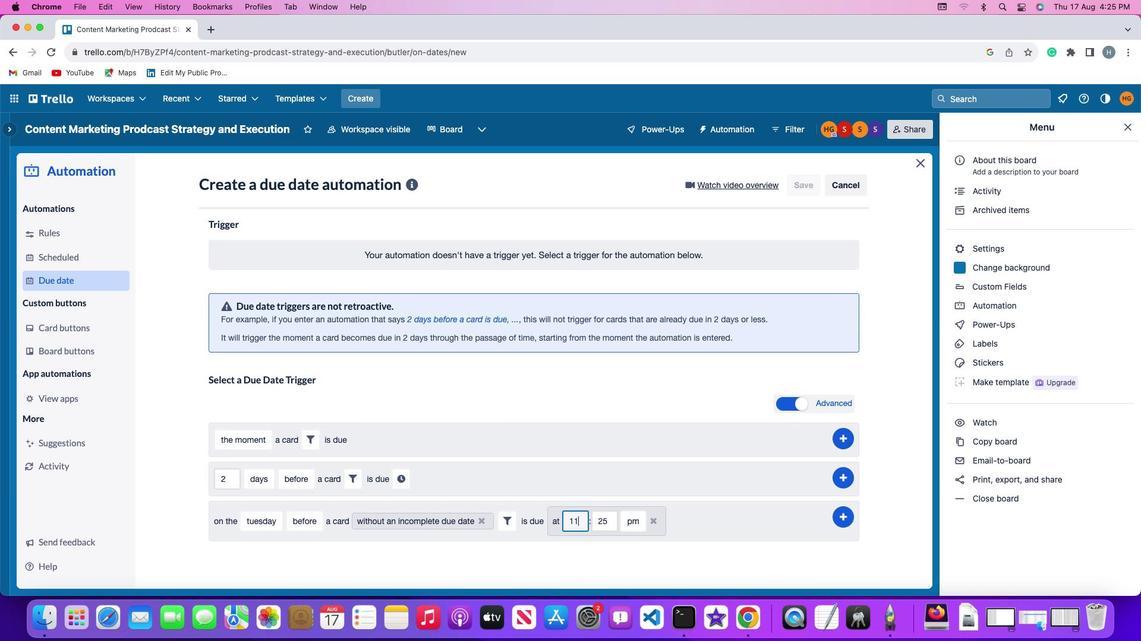 
Action: Mouse moved to (612, 520)
Screenshot: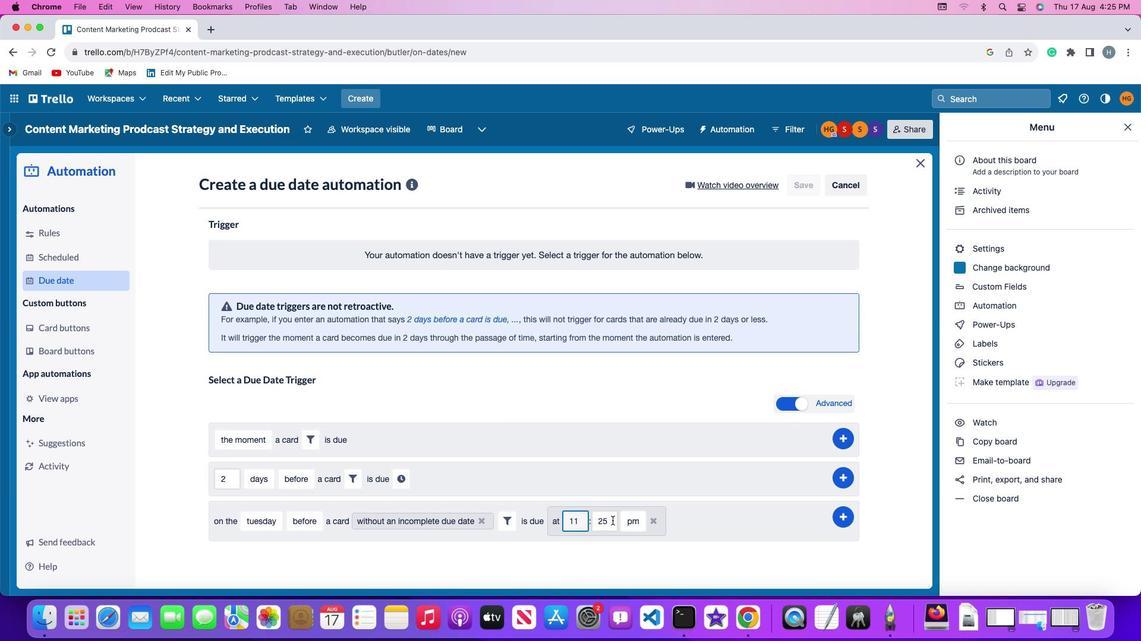 
Action: Mouse pressed left at (612, 520)
Screenshot: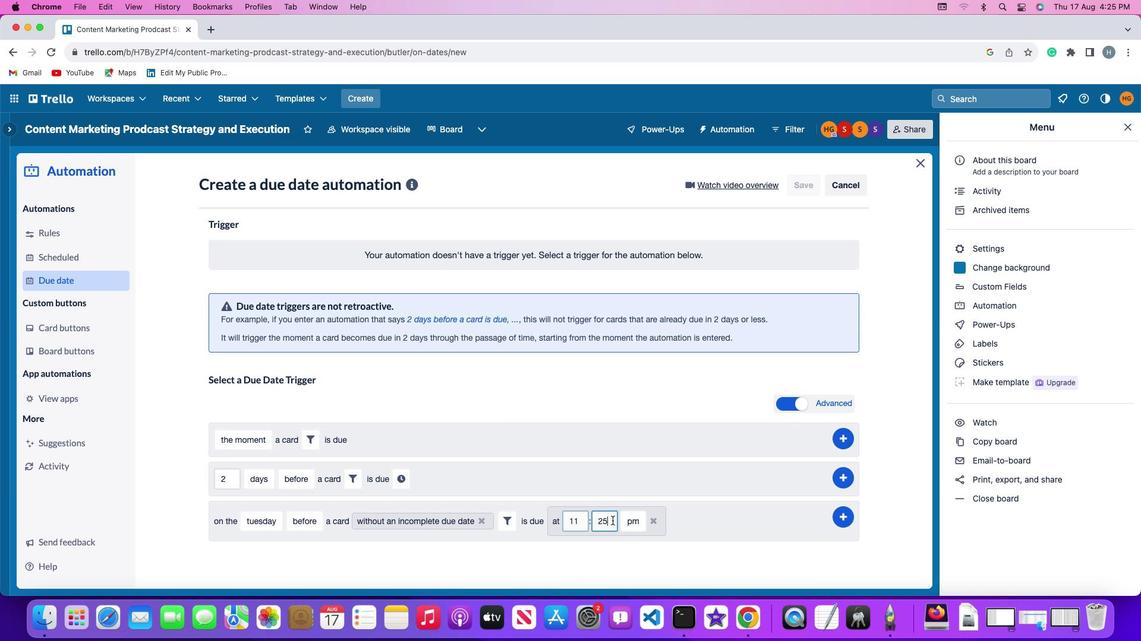 
Action: Key pressed Key.backspace
Screenshot: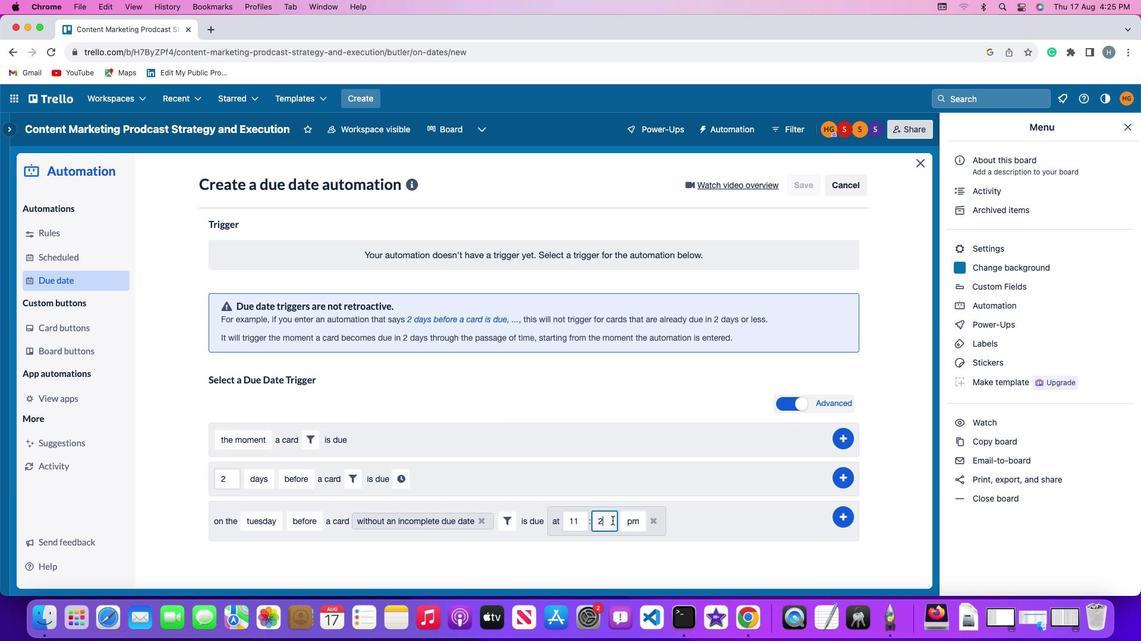 
Action: Mouse moved to (612, 520)
Screenshot: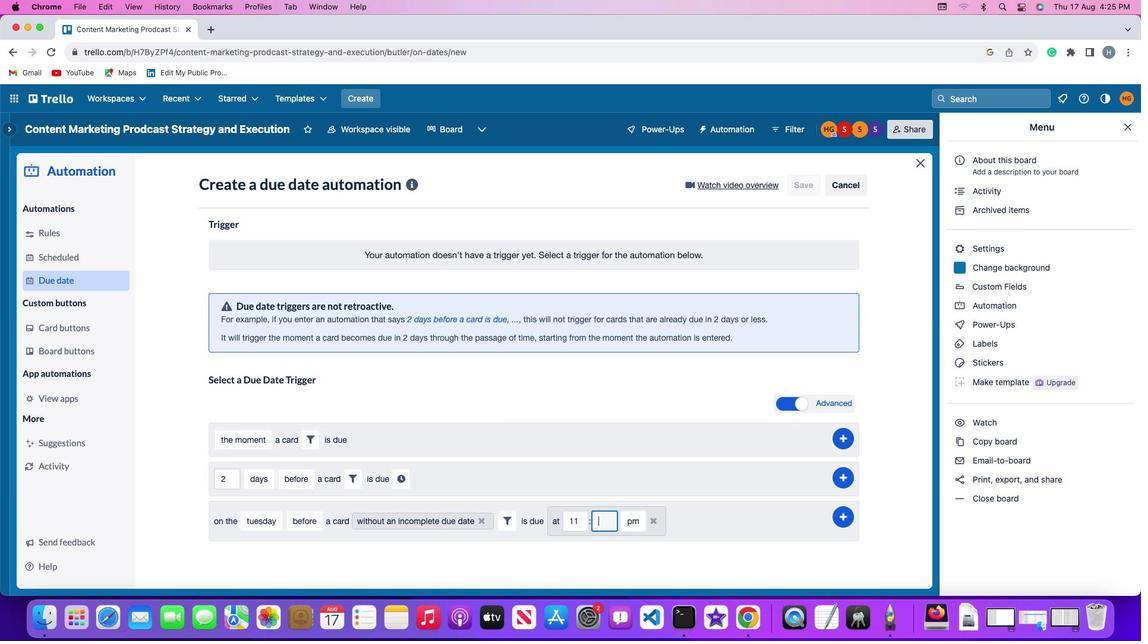 
Action: Key pressed Key.backspace
Screenshot: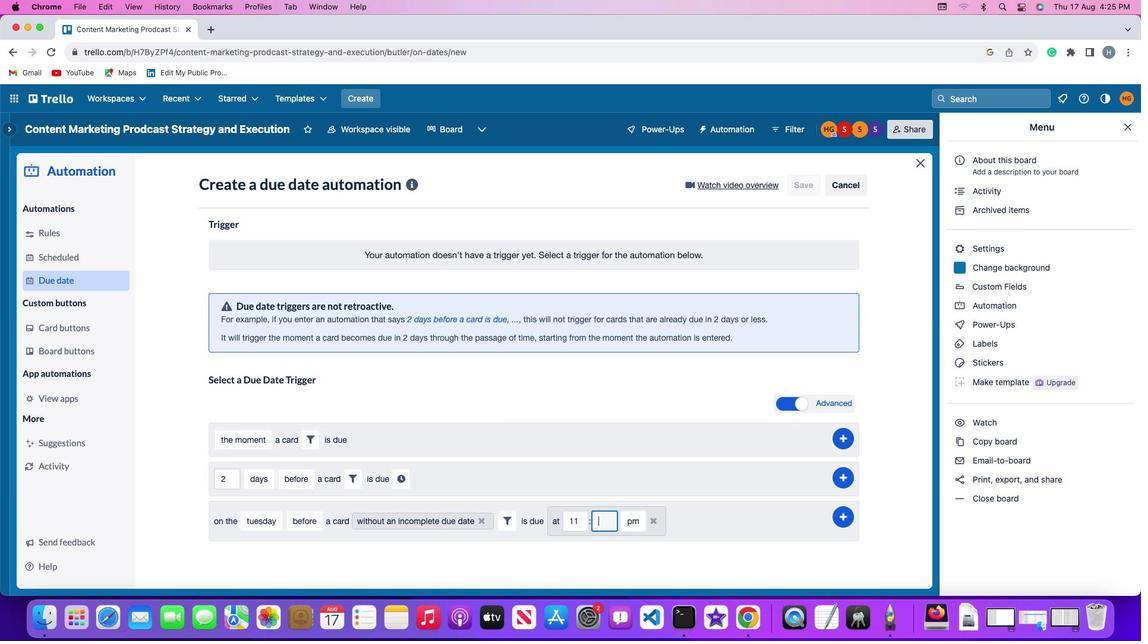 
Action: Mouse moved to (612, 520)
Screenshot: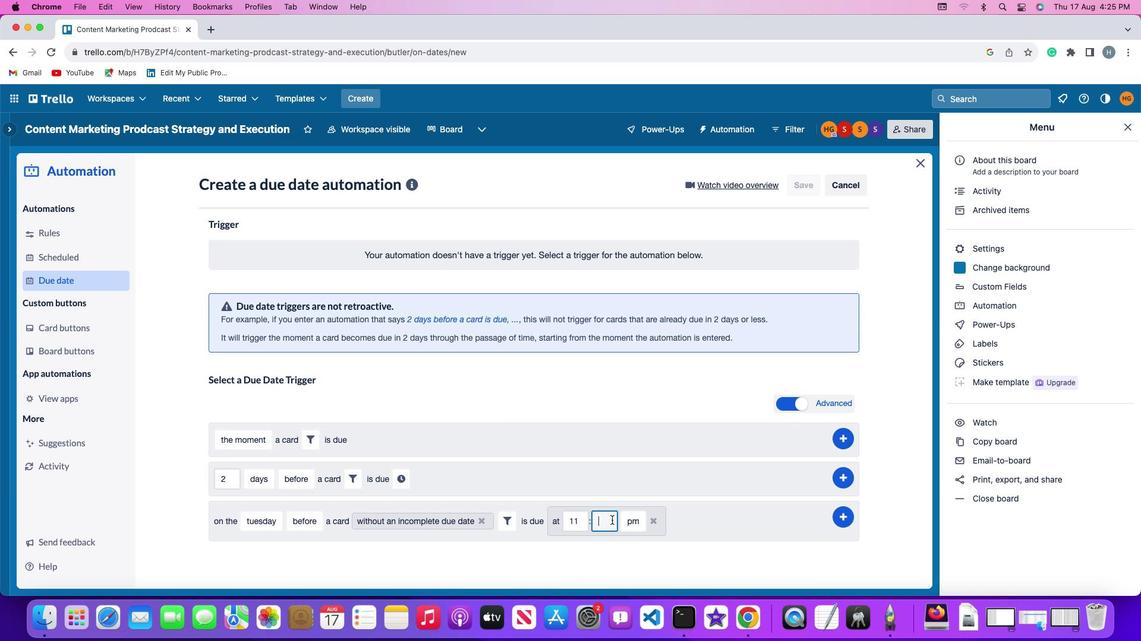 
Action: Key pressed '0''0'
Screenshot: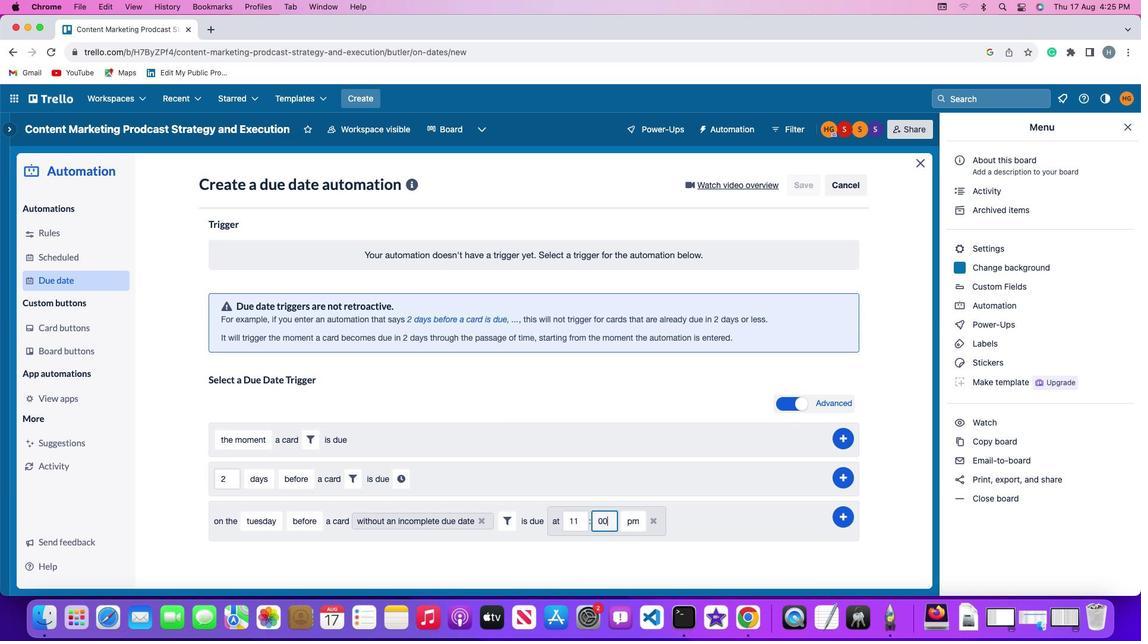 
Action: Mouse moved to (627, 520)
Screenshot: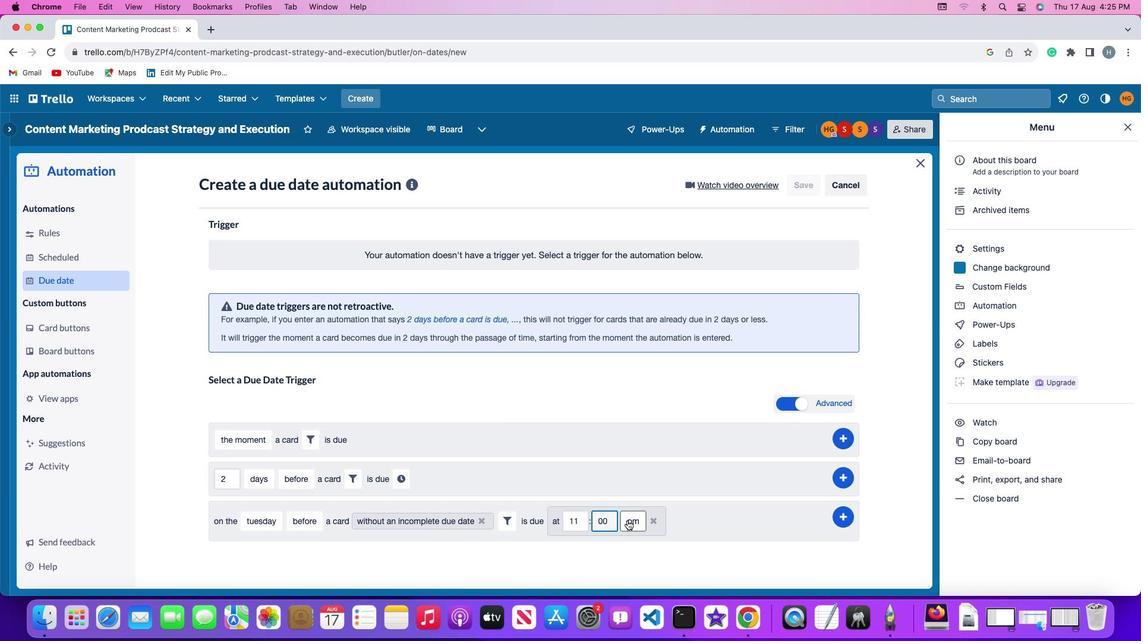 
Action: Mouse pressed left at (627, 520)
Screenshot: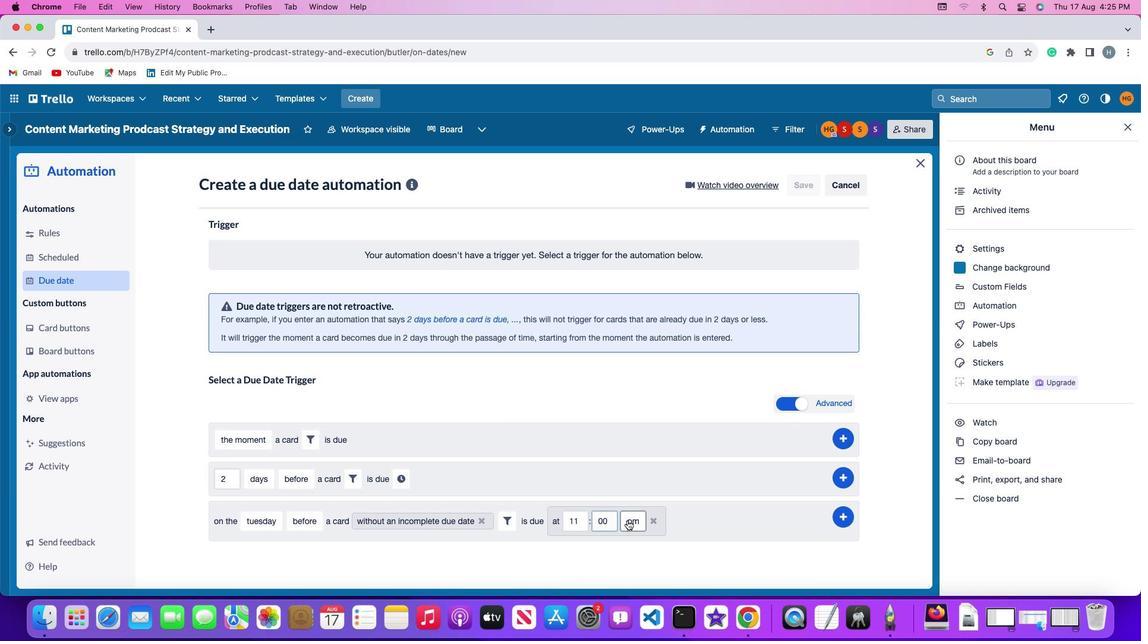 
Action: Mouse moved to (638, 543)
Screenshot: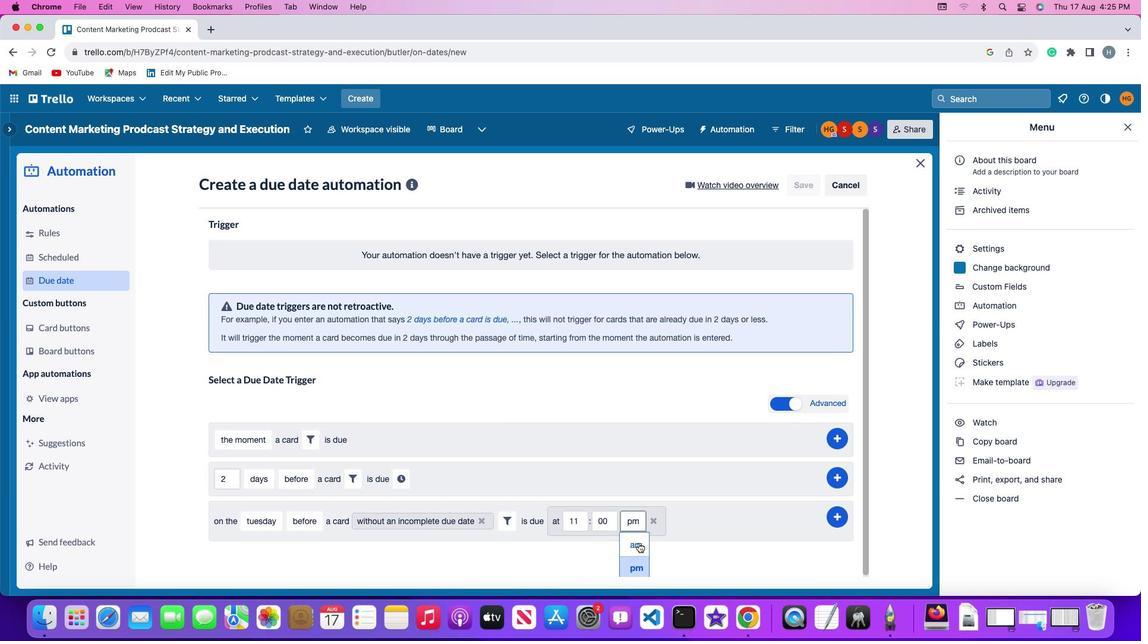 
Action: Mouse pressed left at (638, 543)
Screenshot: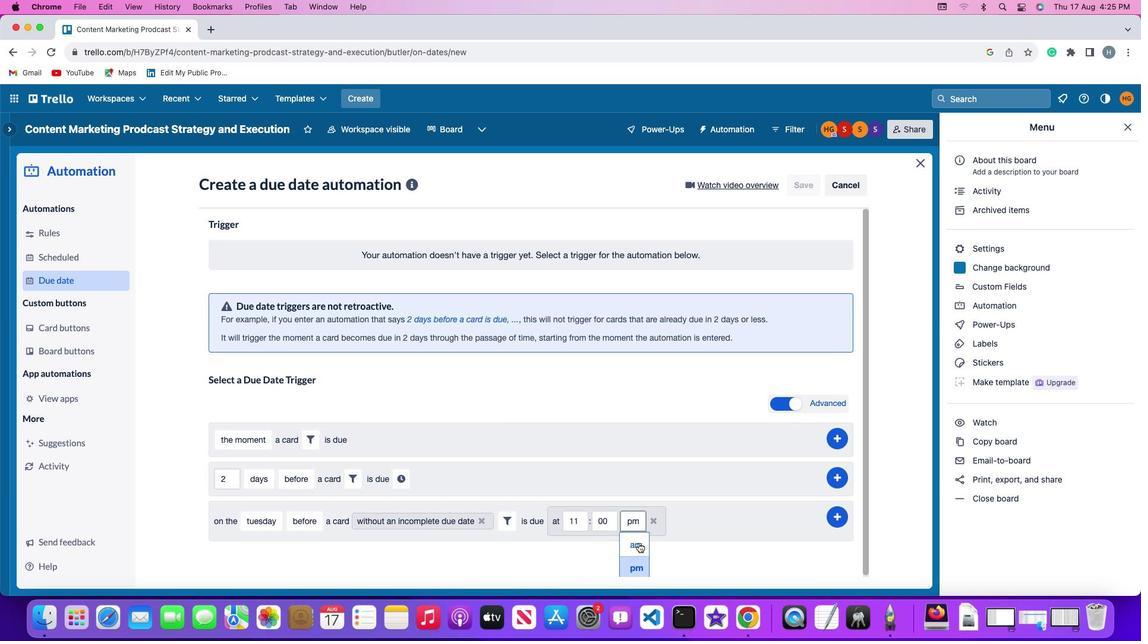 
Action: Mouse moved to (843, 518)
Screenshot: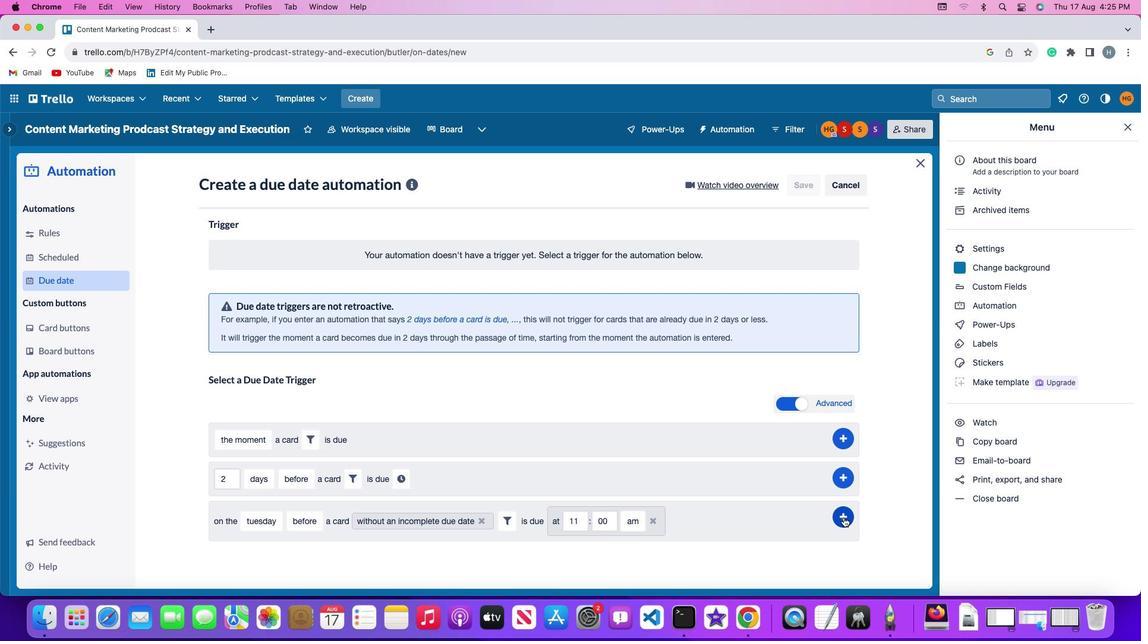 
Action: Mouse pressed left at (843, 518)
Screenshot: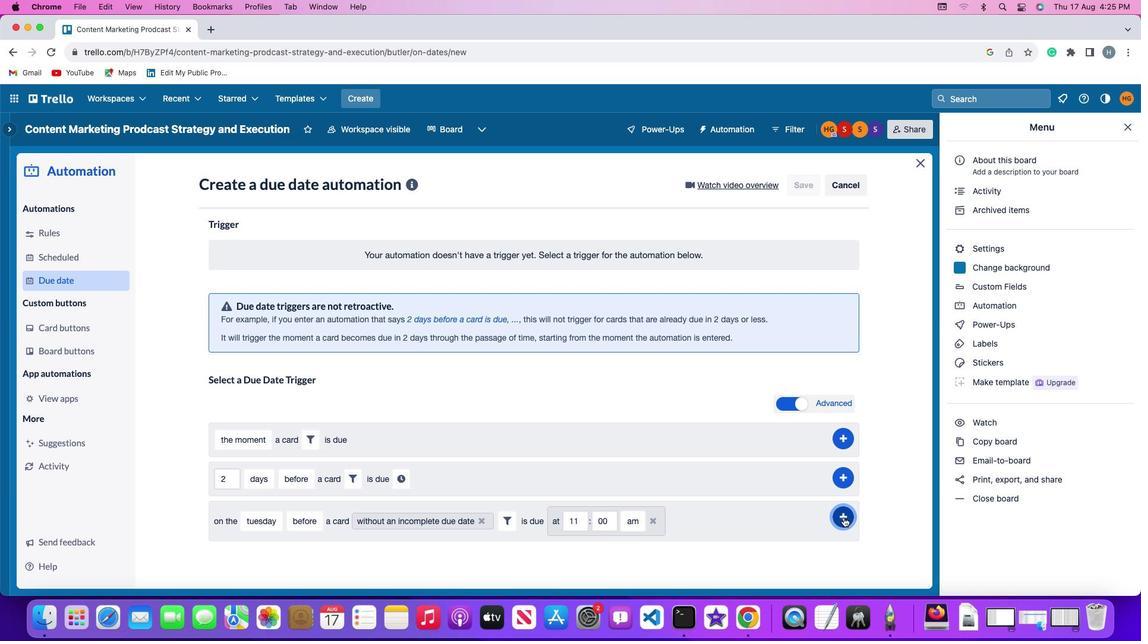 
Action: Mouse moved to (917, 429)
Screenshot: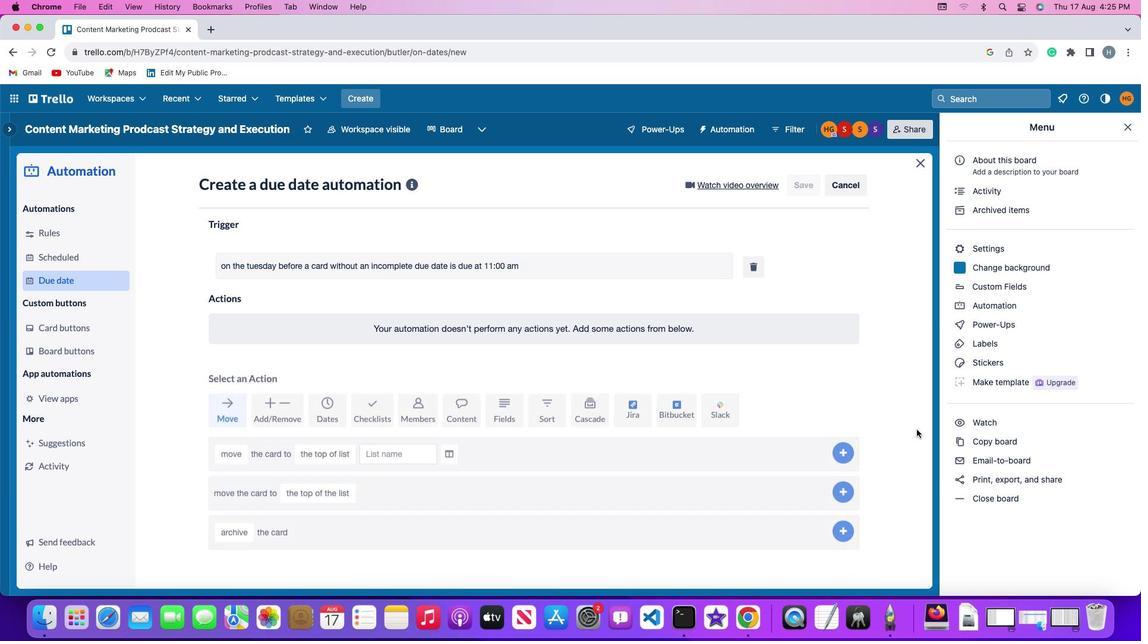 
